 Task: Send an email with the signature Gianna Martinez with the subject Update on a day off and the message Please send me the finalized version of the project proposal for approval. from softage.8@softage.net to softage.7@softage.net and move the email from Sent Items to the folder Wellness
Action: Mouse moved to (123, 180)
Screenshot: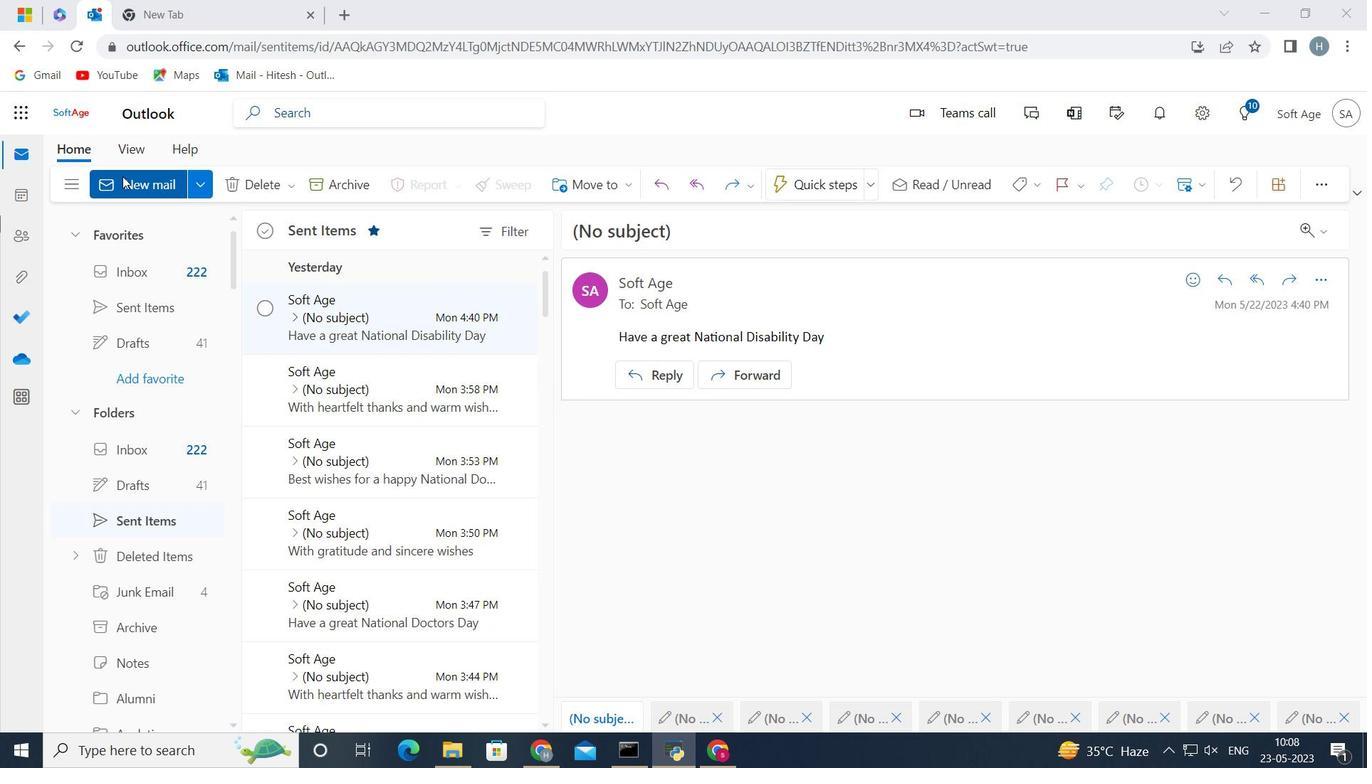 
Action: Mouse pressed left at (123, 180)
Screenshot: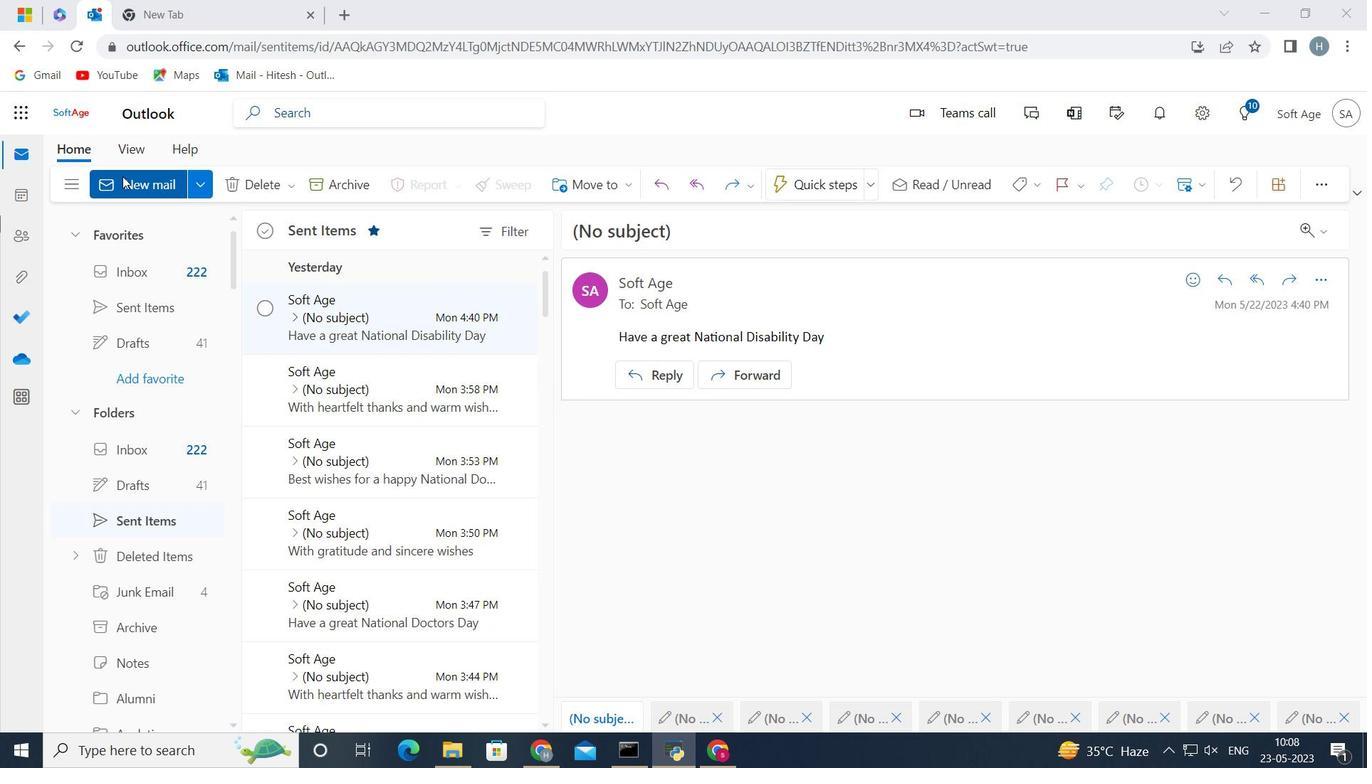 
Action: Mouse moved to (1132, 185)
Screenshot: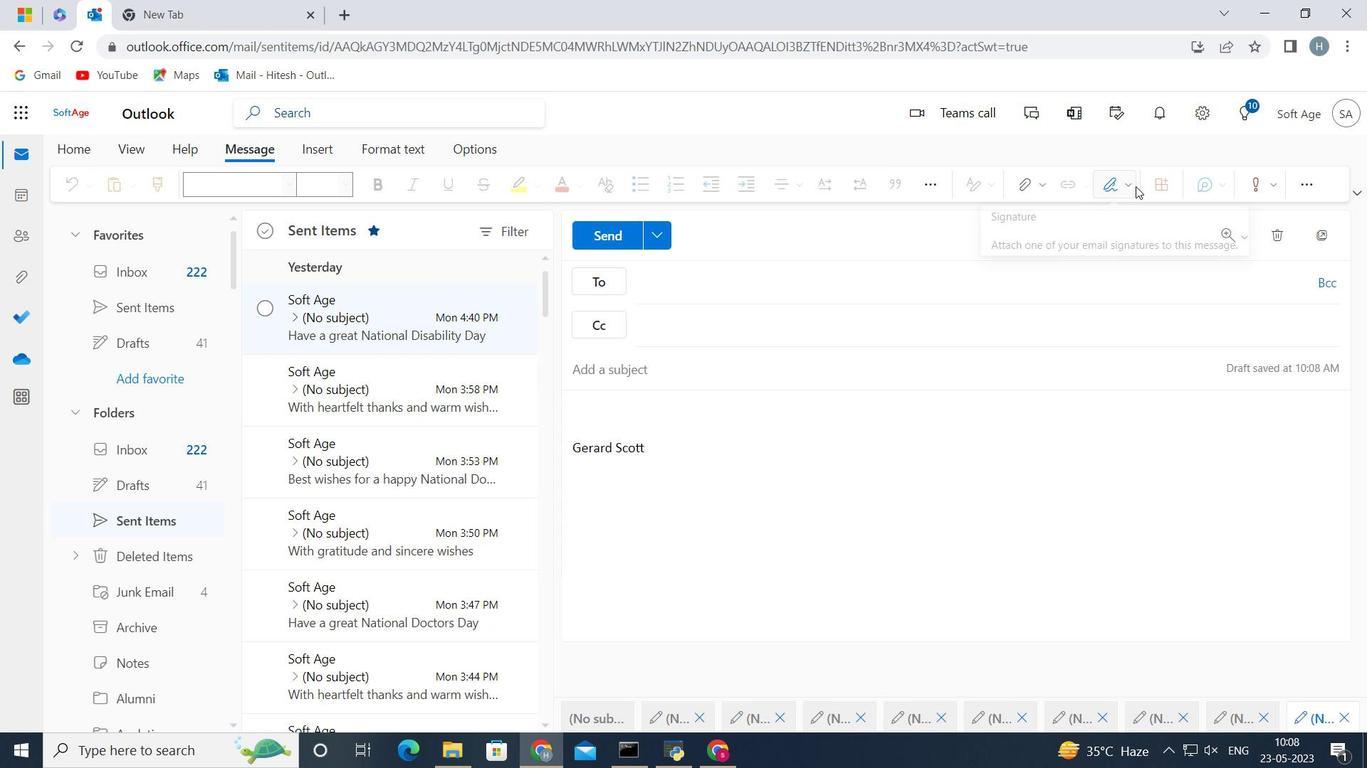 
Action: Mouse pressed left at (1132, 185)
Screenshot: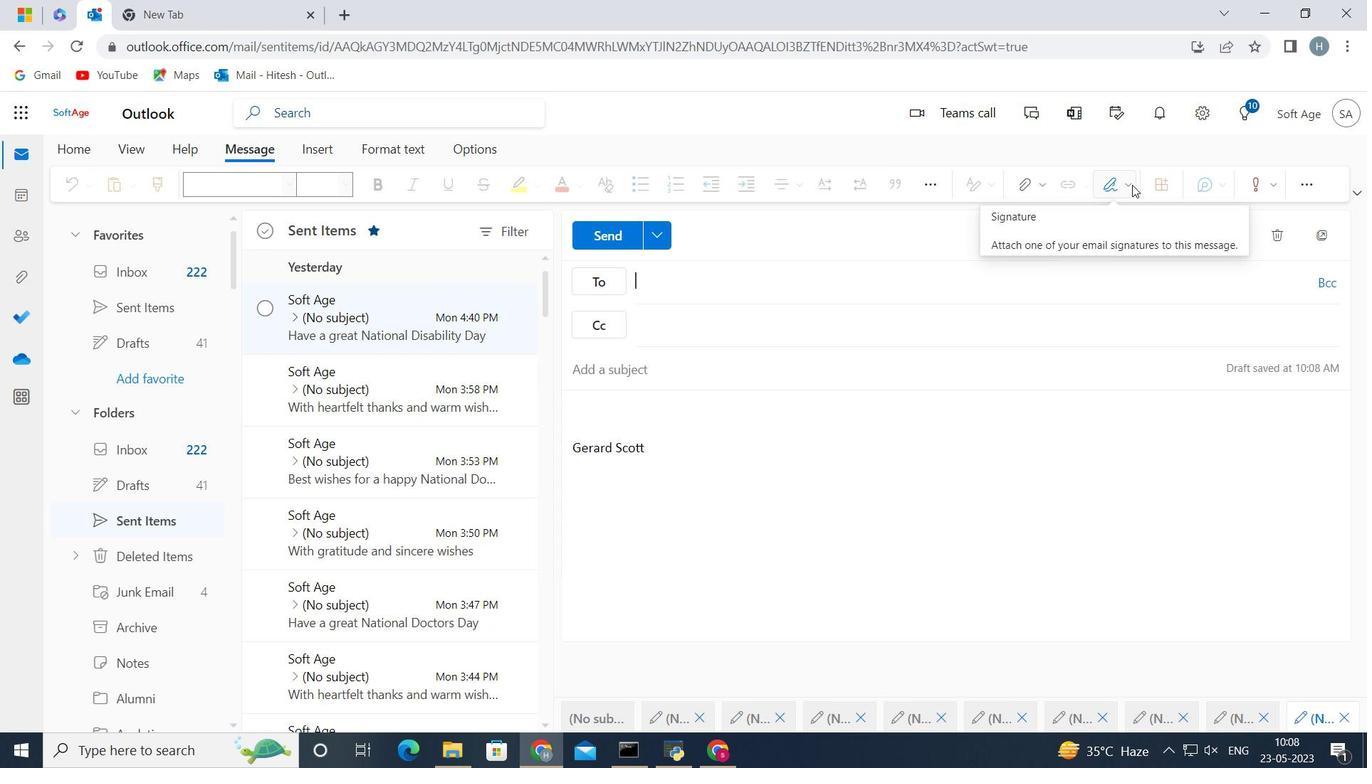
Action: Mouse moved to (1085, 256)
Screenshot: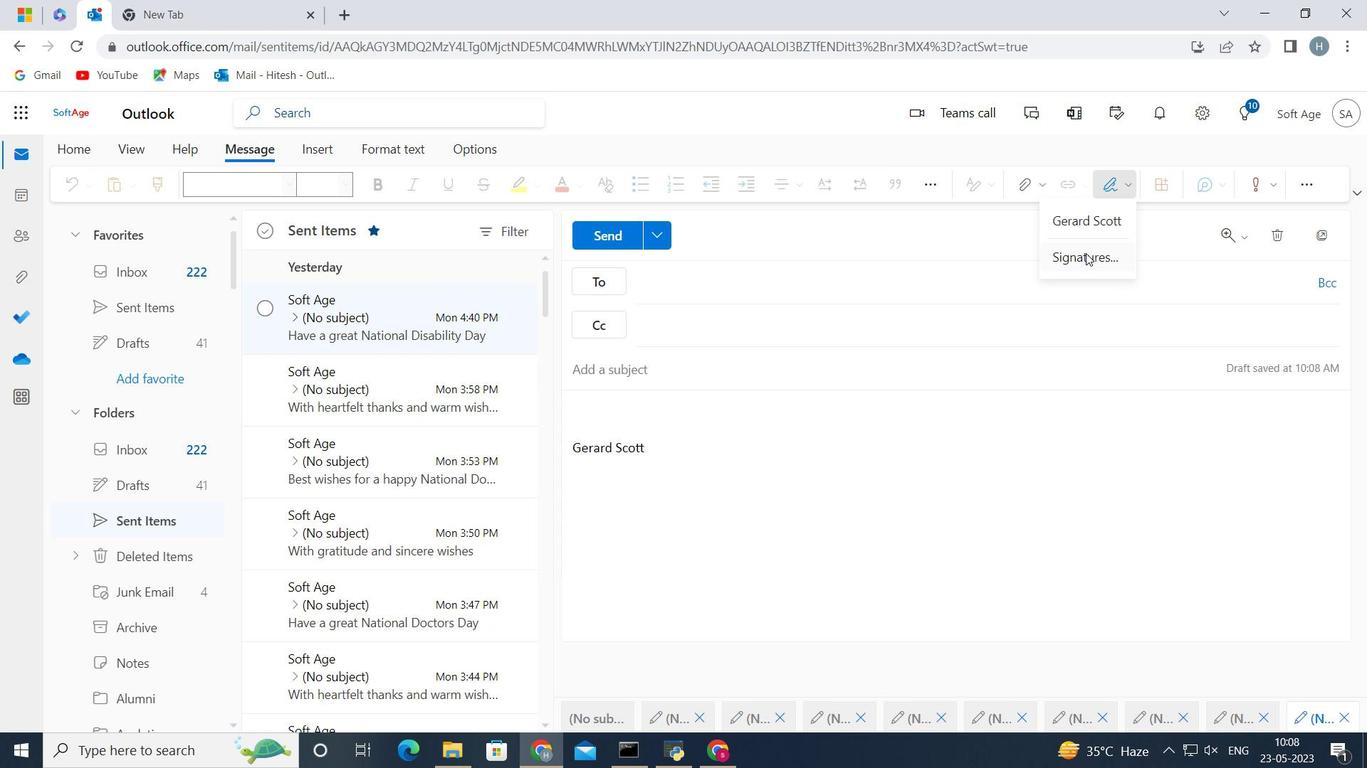 
Action: Mouse pressed left at (1085, 256)
Screenshot: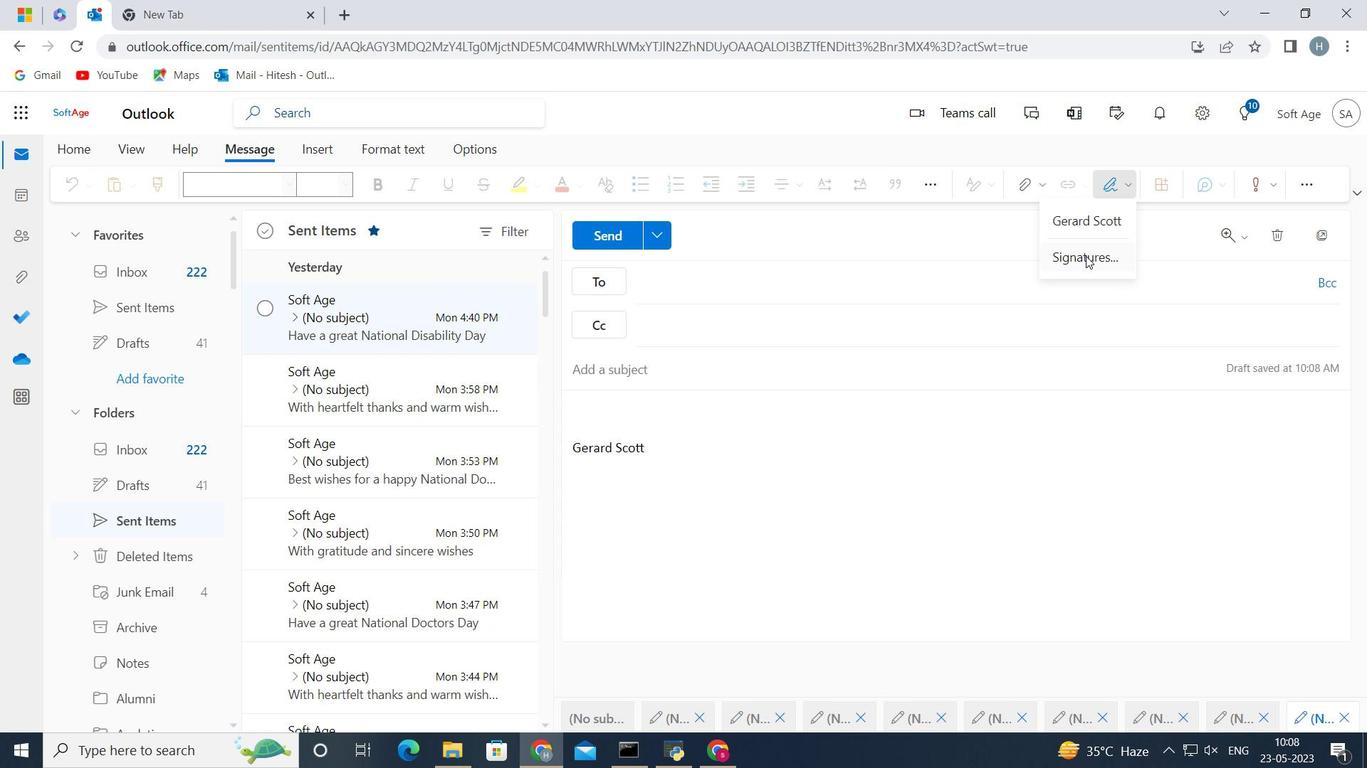 
Action: Mouse moved to (1034, 324)
Screenshot: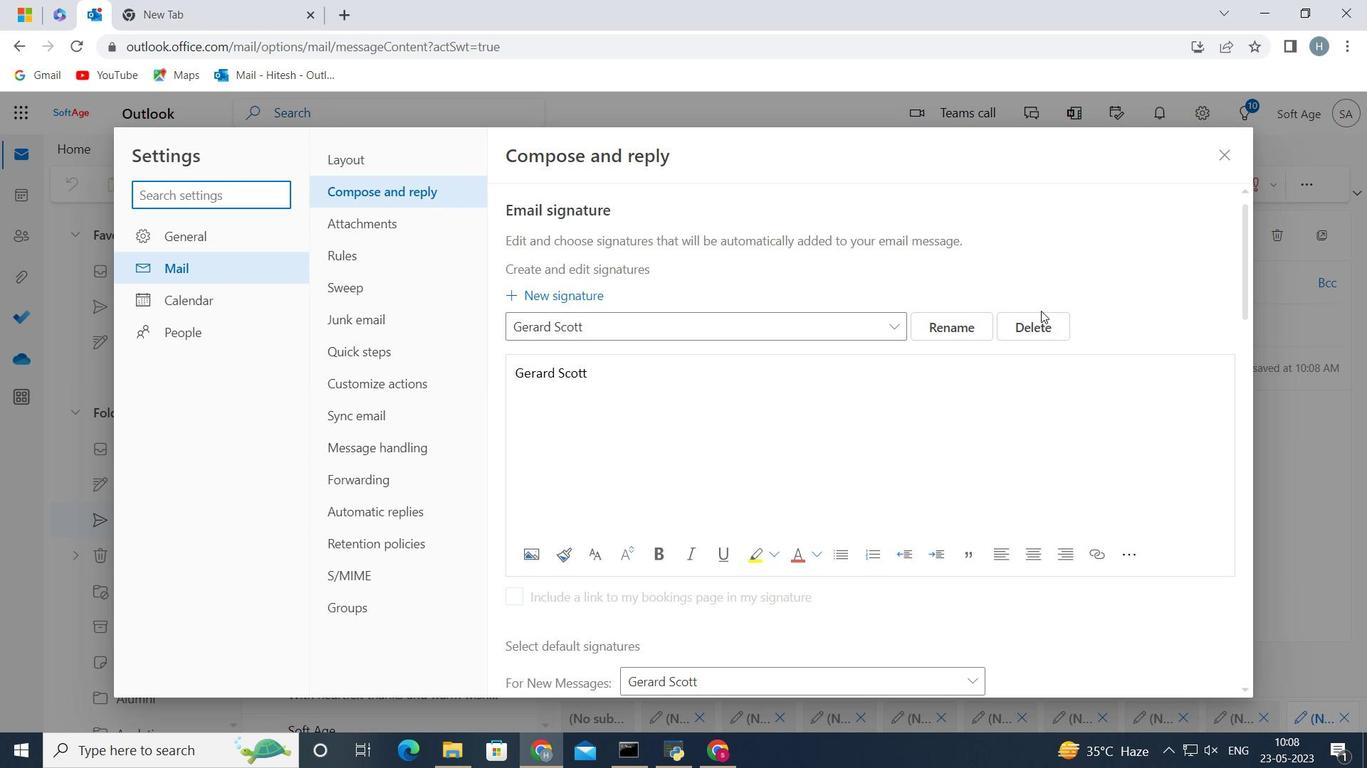 
Action: Mouse pressed left at (1034, 324)
Screenshot: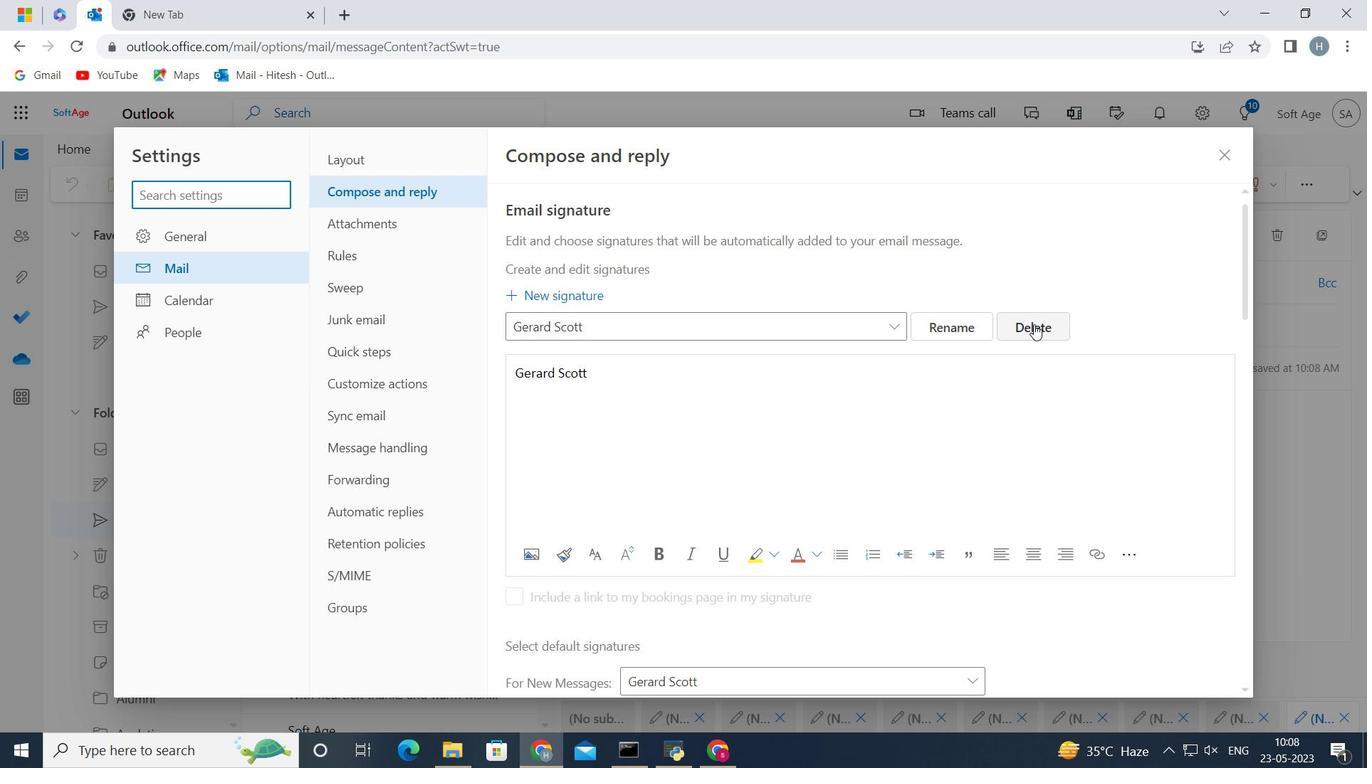 
Action: Mouse moved to (790, 326)
Screenshot: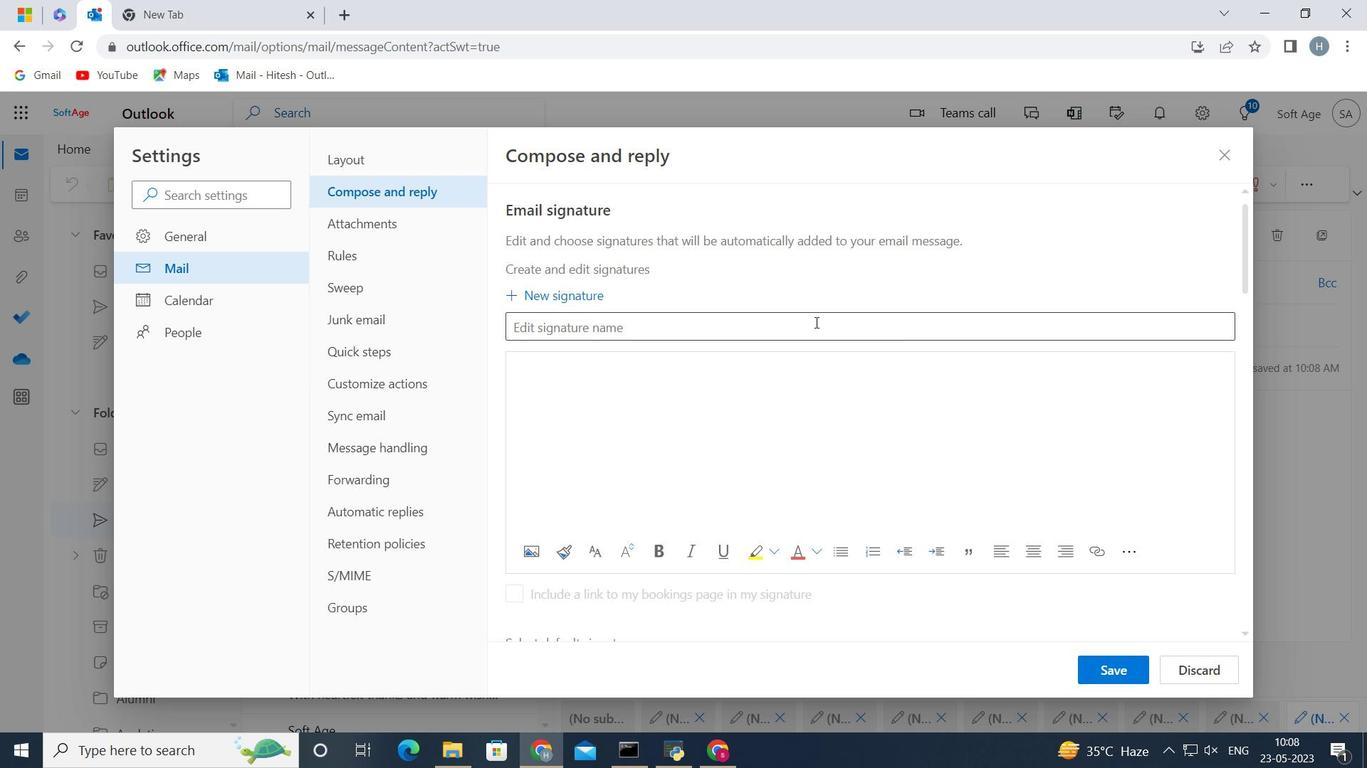 
Action: Mouse pressed left at (790, 326)
Screenshot: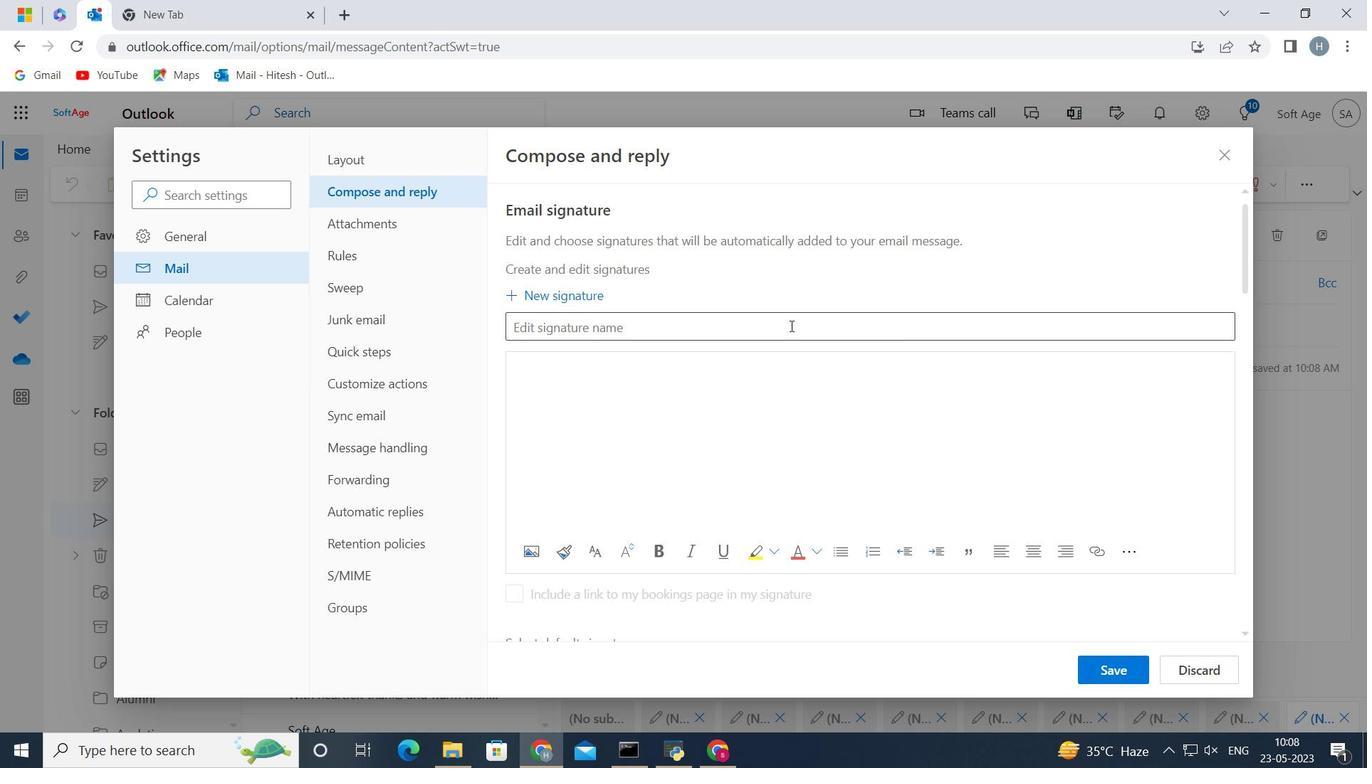
Action: Key pressed <Key.shift><Key.shift><Key.shift>Gianna<Key.space><Key.shift>Martinez<Key.space>
Screenshot: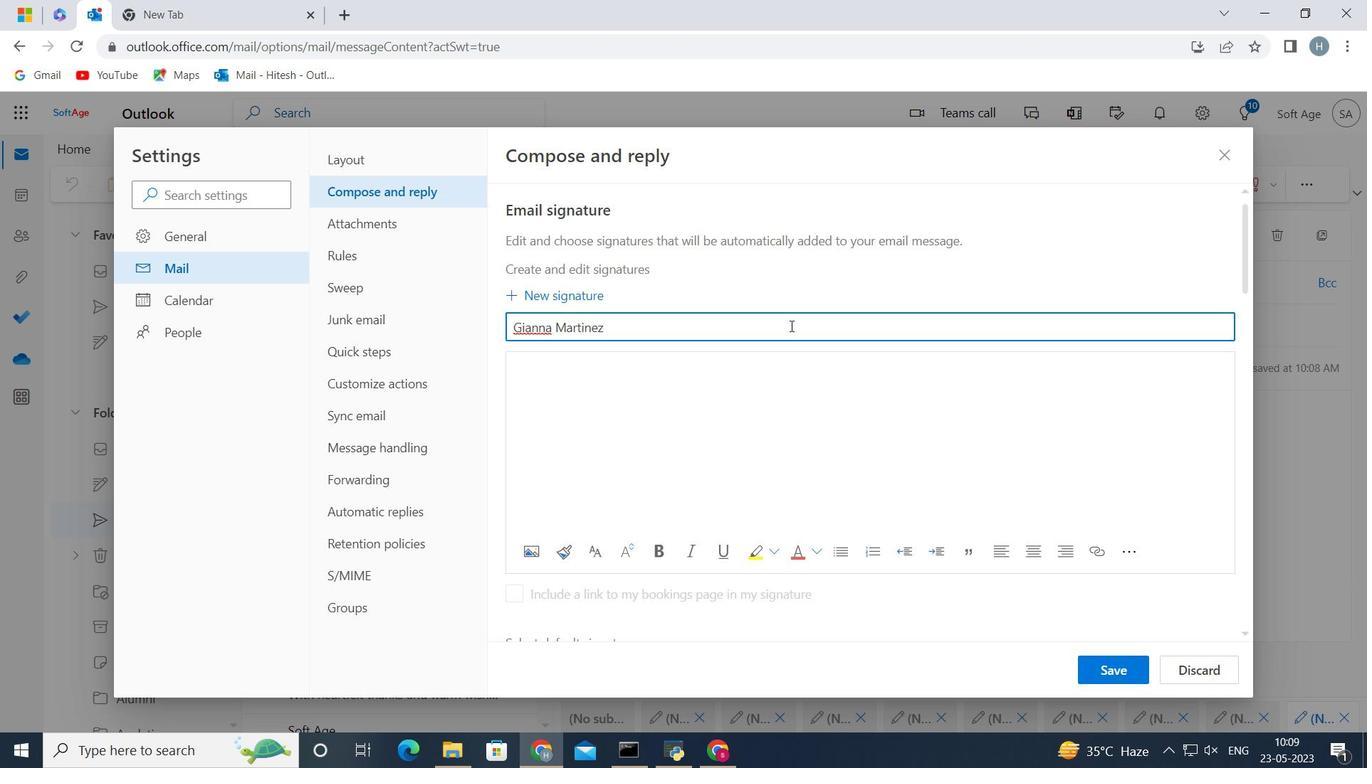 
Action: Mouse moved to (571, 378)
Screenshot: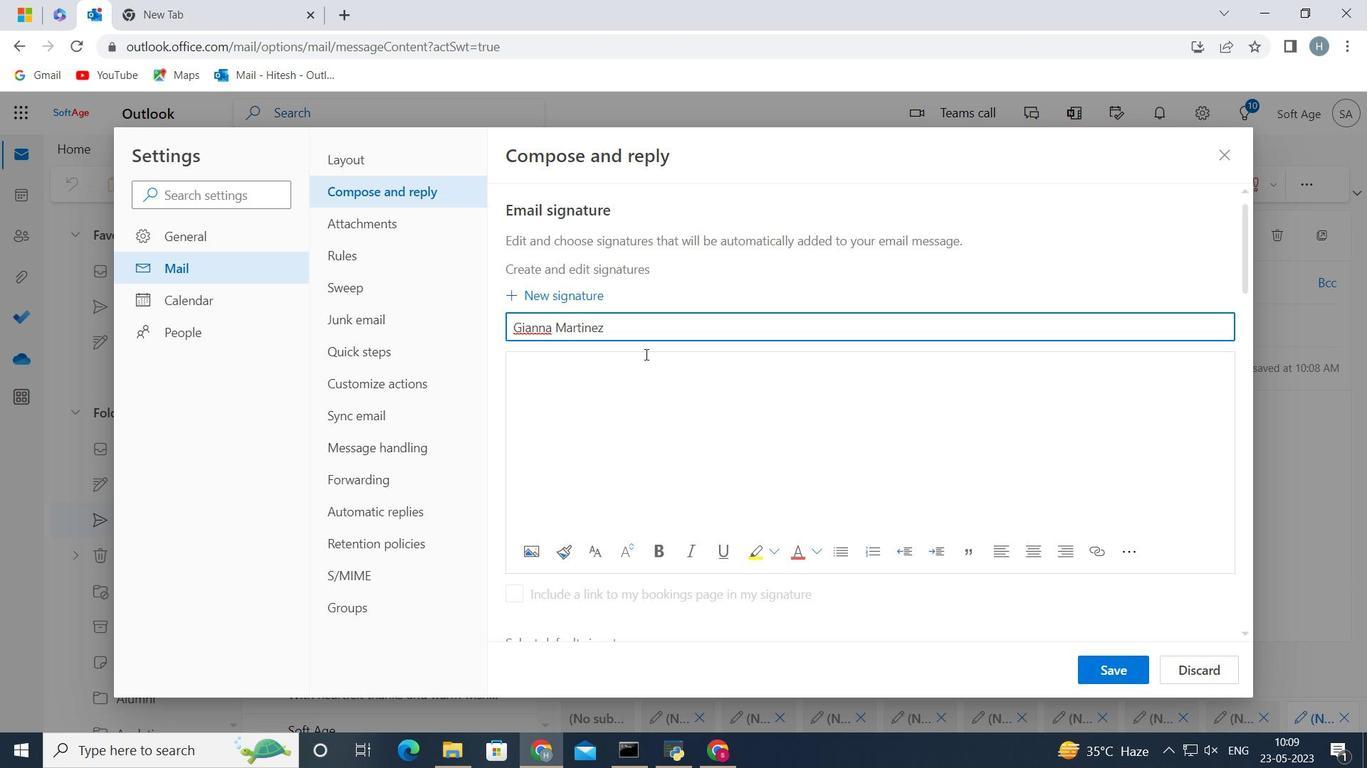 
Action: Mouse pressed left at (571, 378)
Screenshot: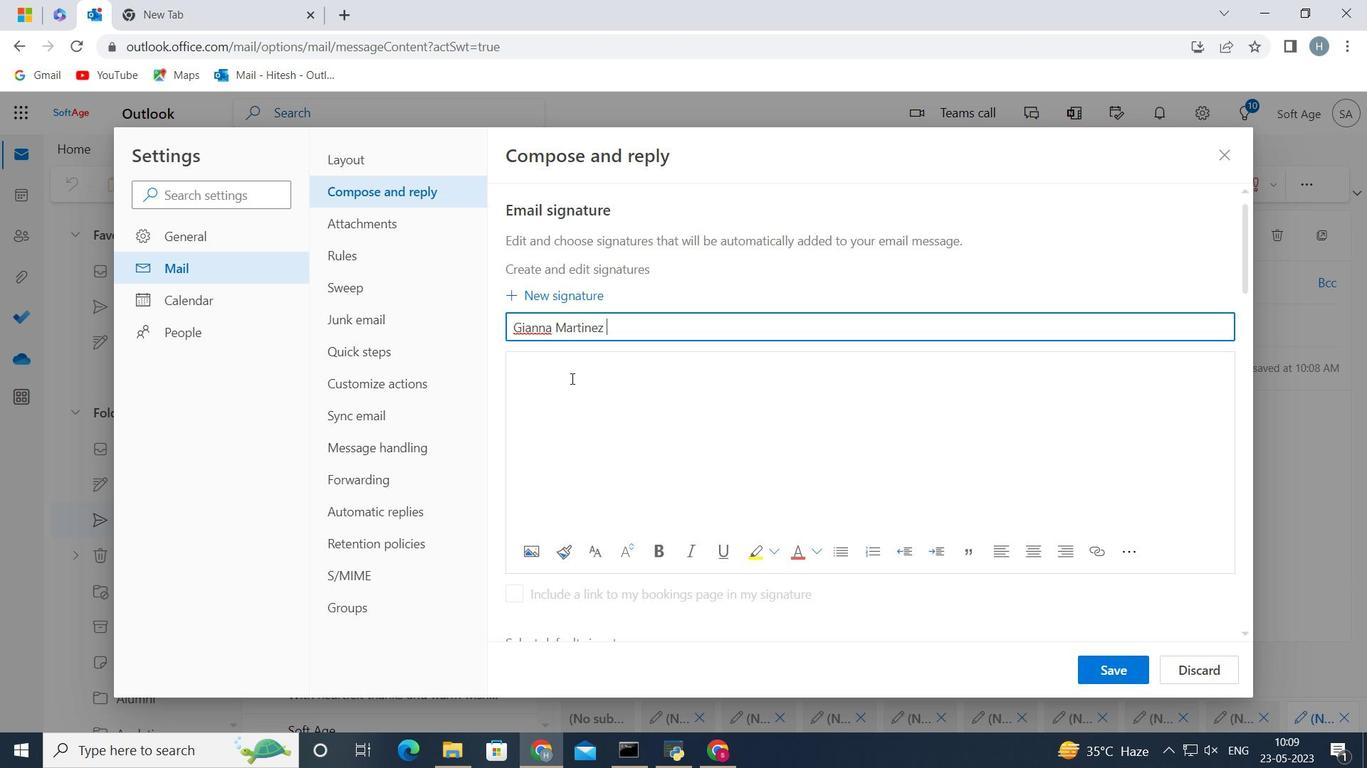 
Action: Key pressed <Key.shift>Gianna<Key.space><Key.shift>Martinez<Key.space>
Screenshot: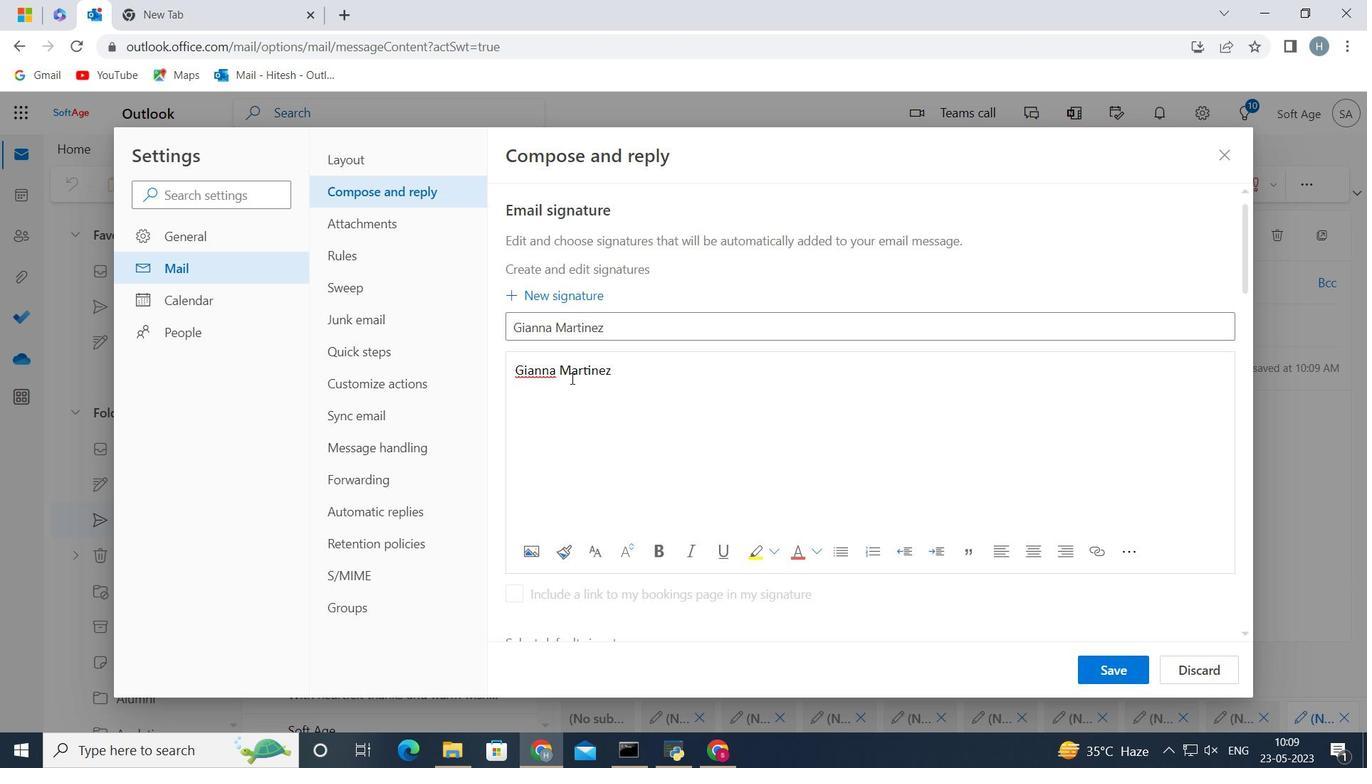 
Action: Mouse moved to (1103, 661)
Screenshot: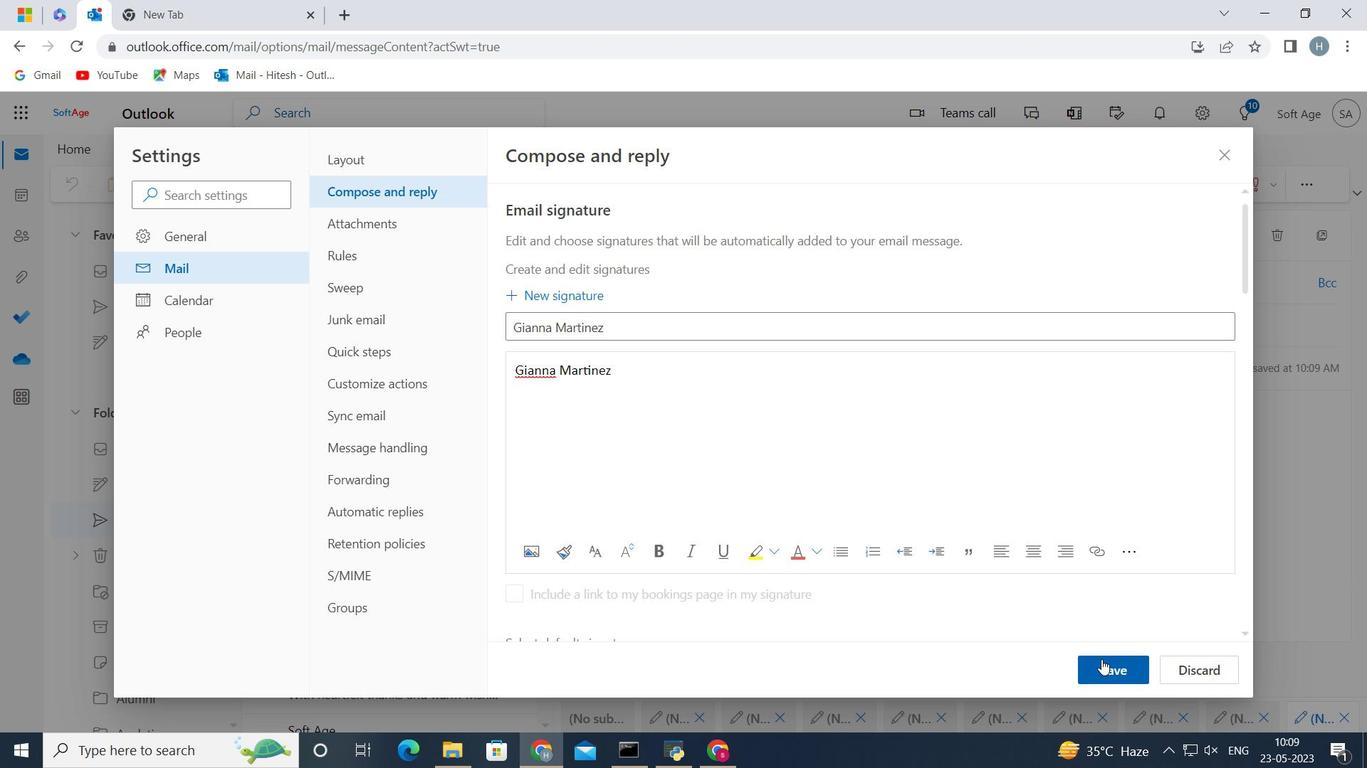 
Action: Mouse pressed left at (1103, 661)
Screenshot: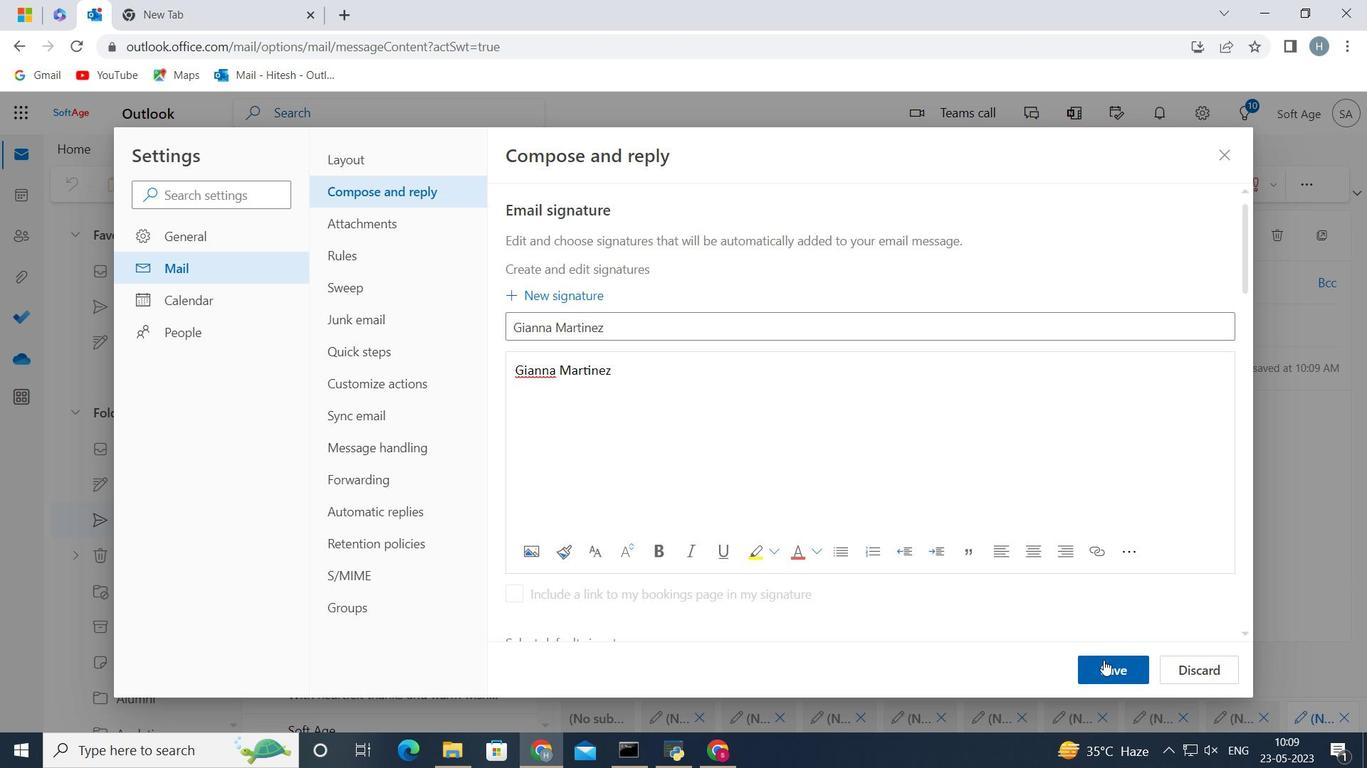 
Action: Mouse moved to (851, 356)
Screenshot: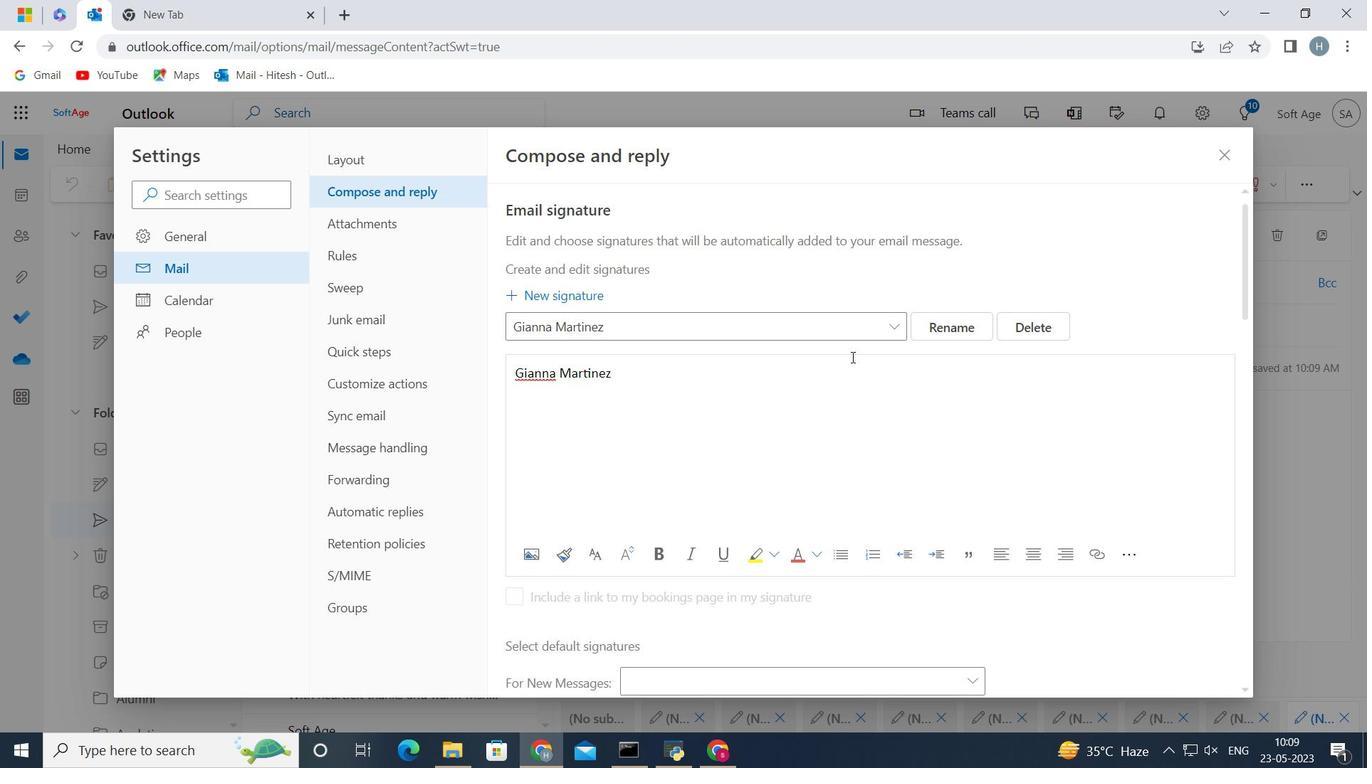 
Action: Mouse scrolled (851, 355) with delta (0, 0)
Screenshot: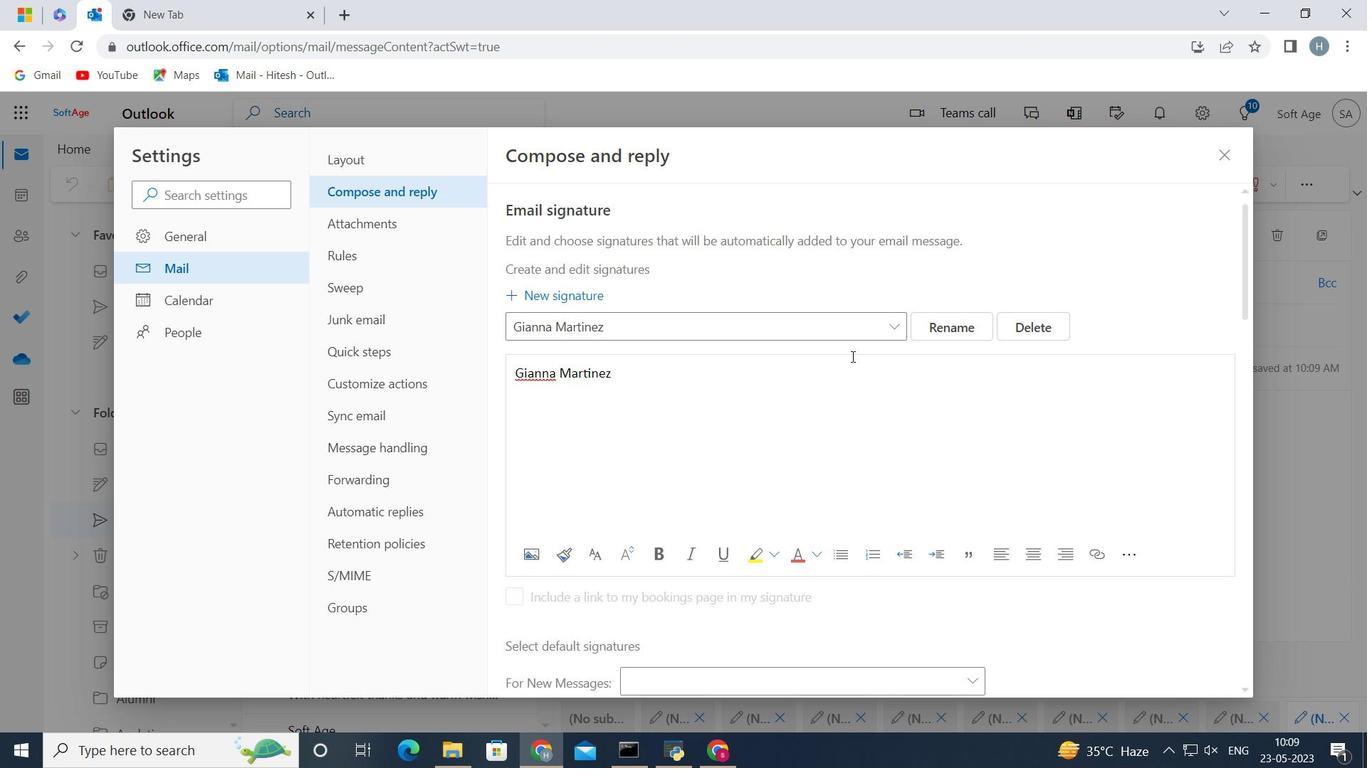 
Action: Mouse scrolled (851, 355) with delta (0, 0)
Screenshot: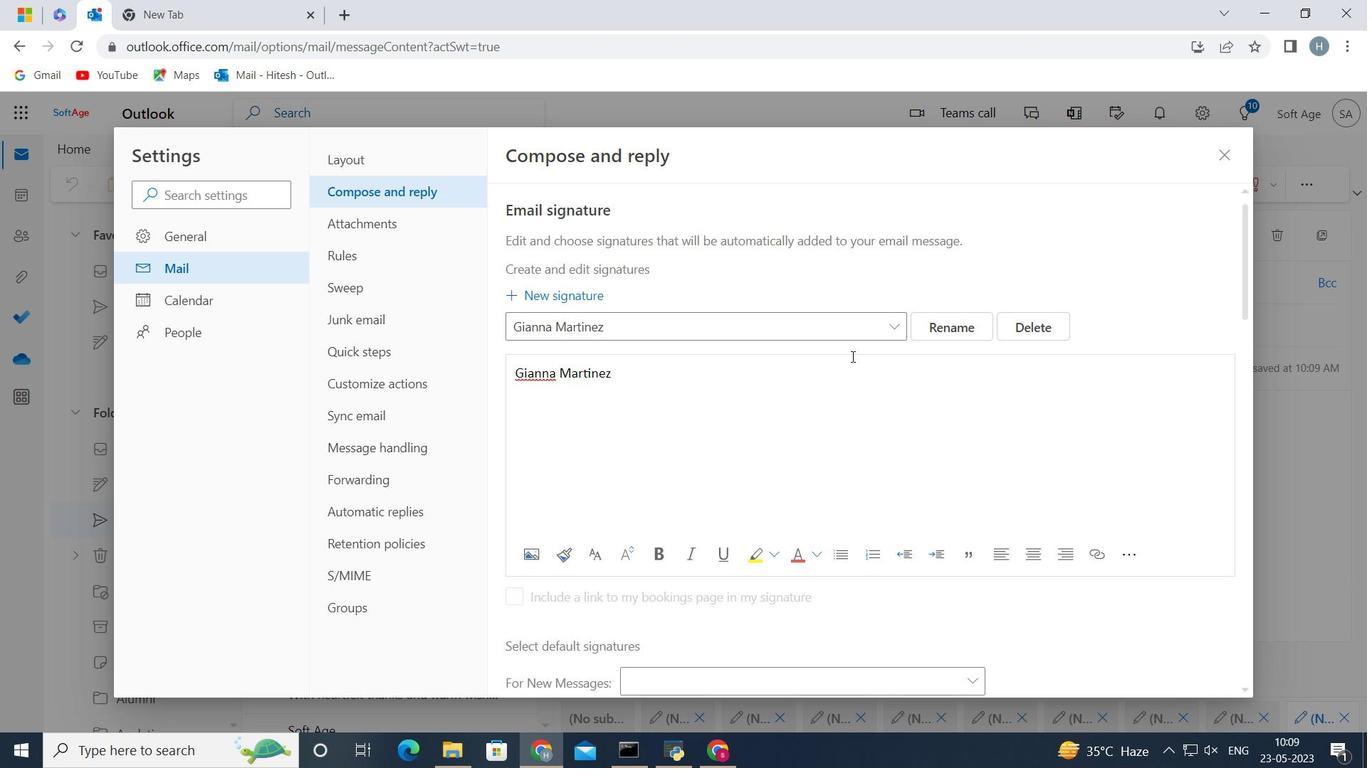 
Action: Mouse scrolled (851, 355) with delta (0, 0)
Screenshot: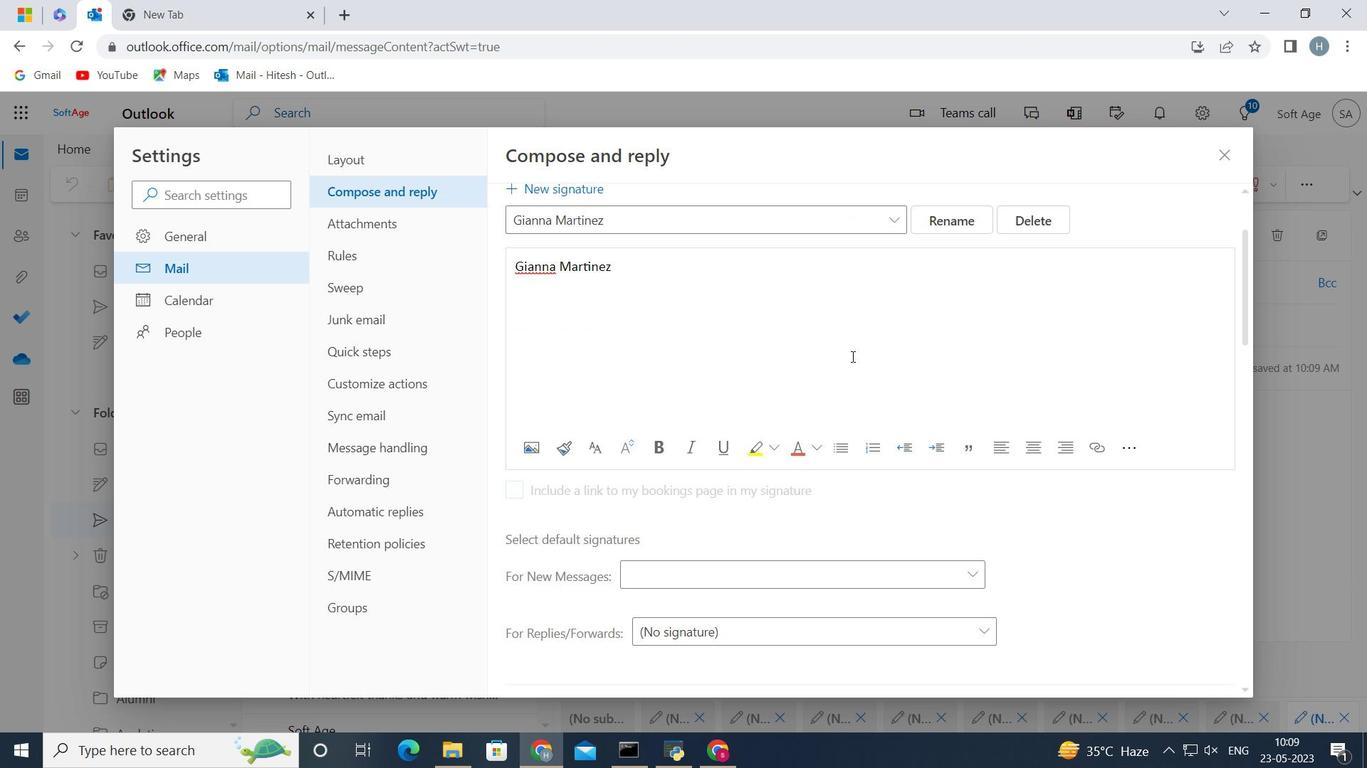
Action: Mouse moved to (870, 403)
Screenshot: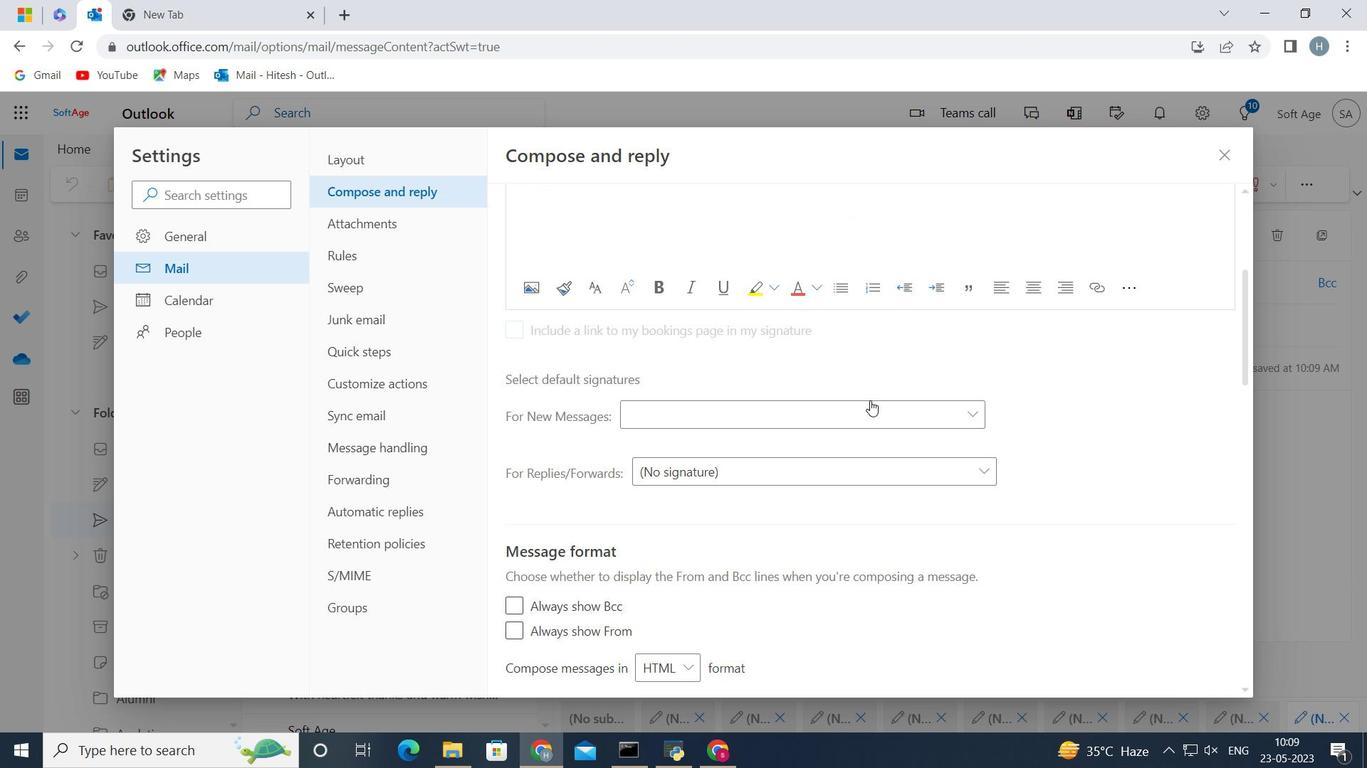 
Action: Mouse pressed left at (870, 403)
Screenshot: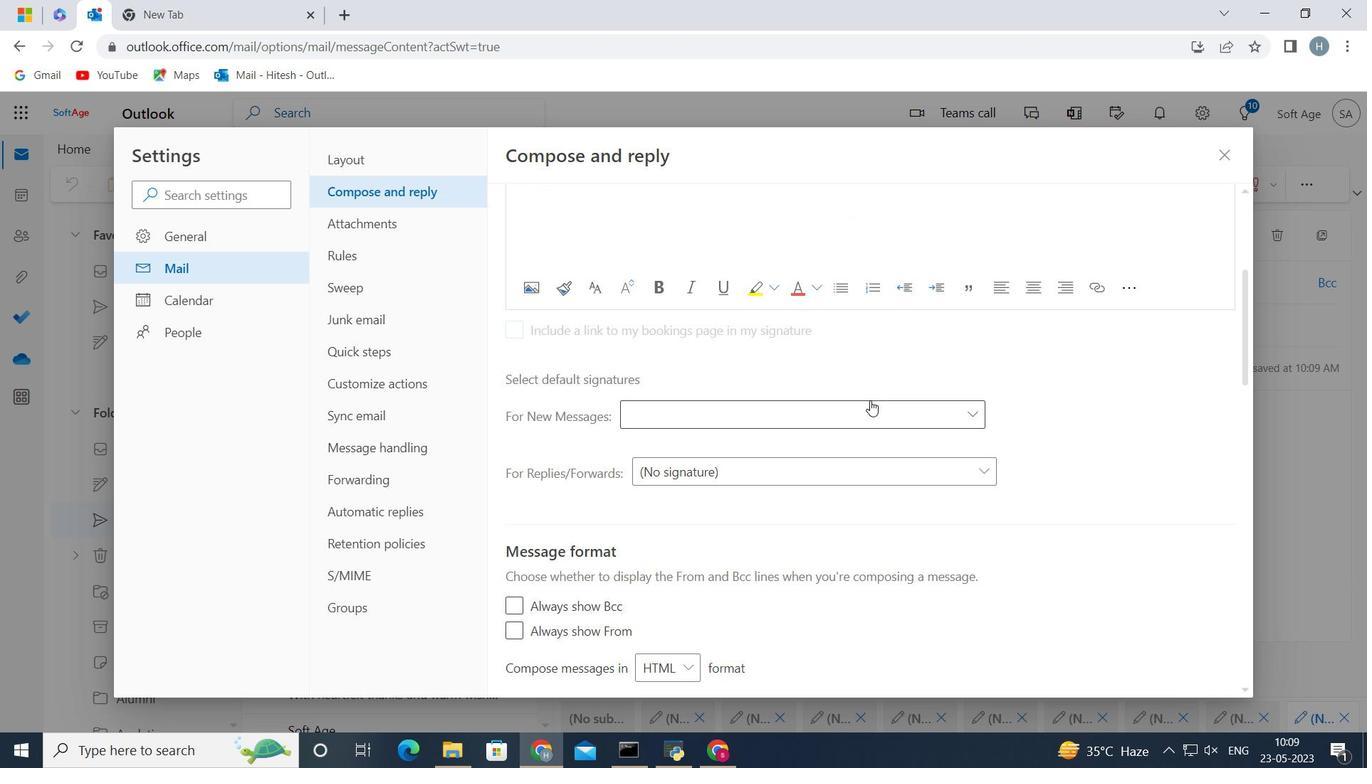 
Action: Mouse moved to (852, 472)
Screenshot: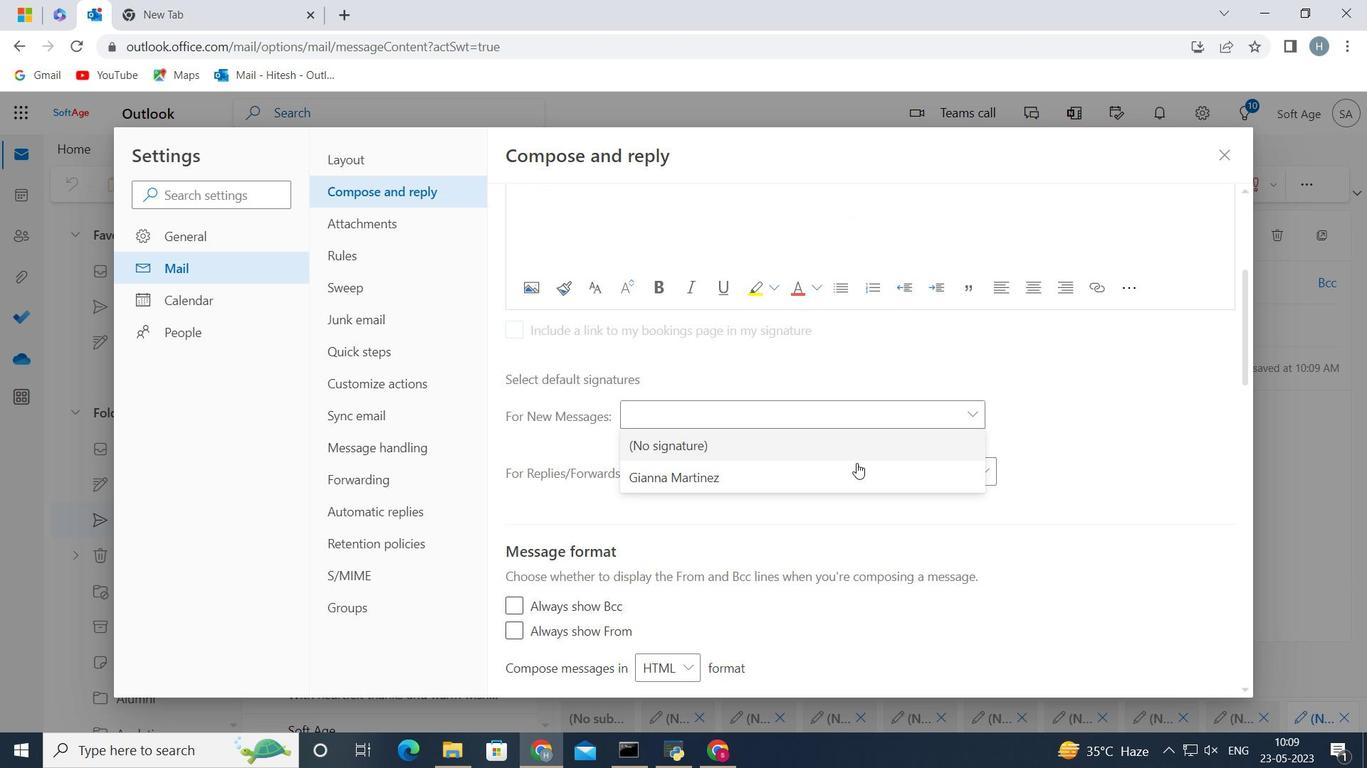 
Action: Mouse pressed left at (852, 472)
Screenshot: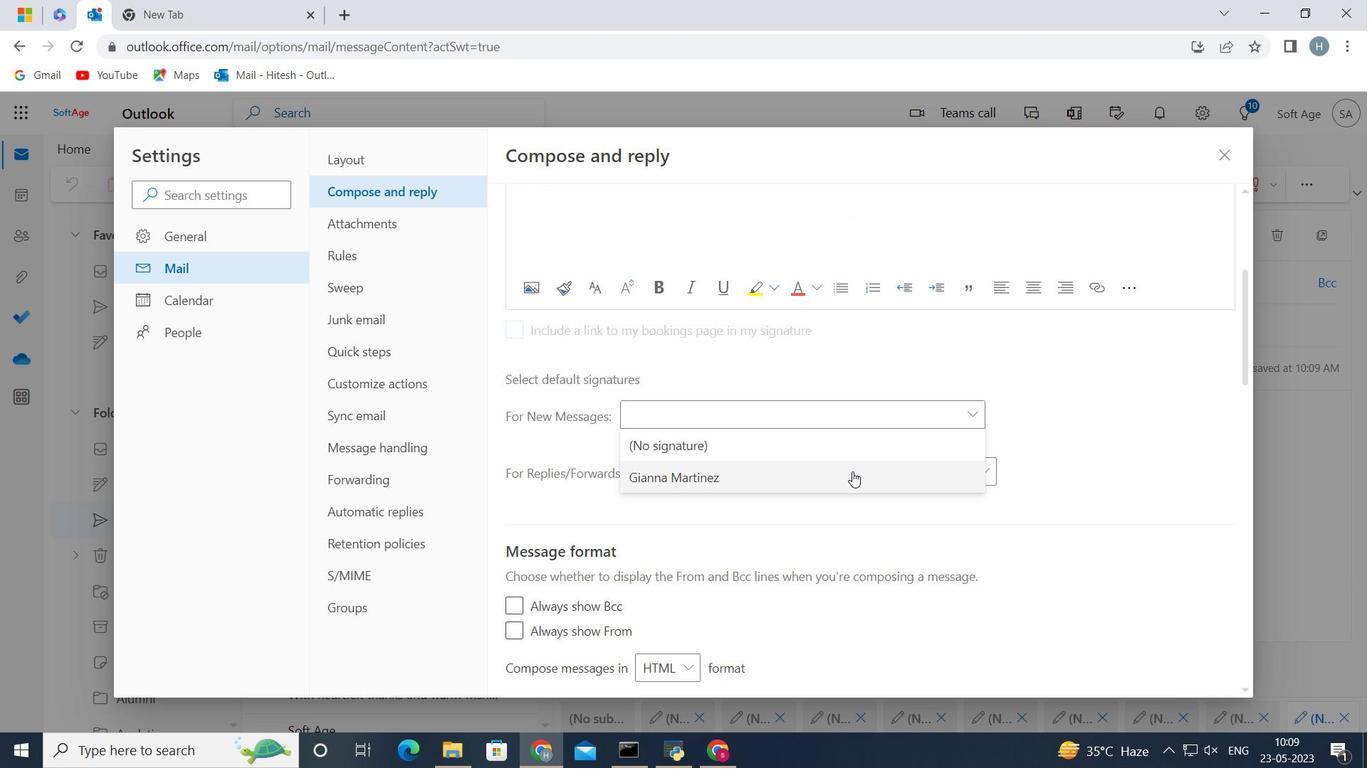 
Action: Mouse moved to (1102, 669)
Screenshot: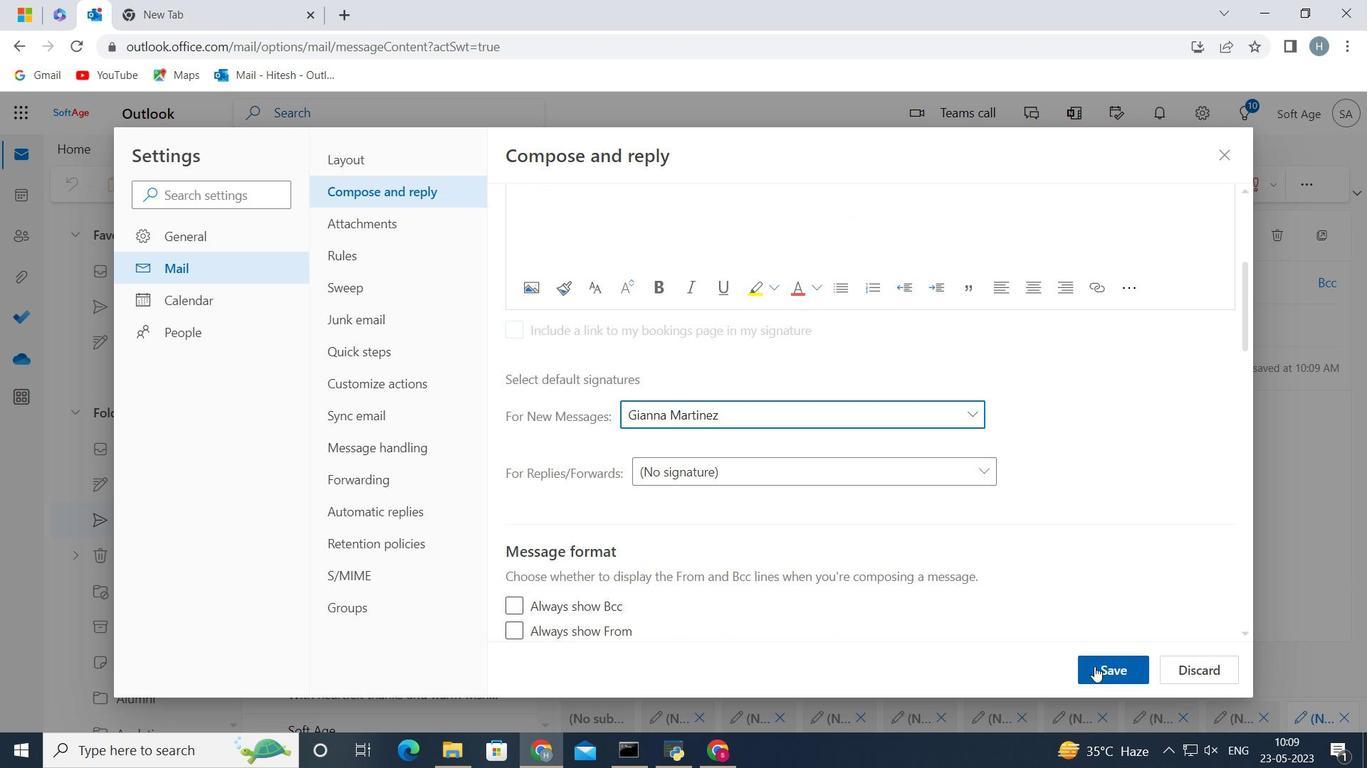 
Action: Mouse pressed left at (1102, 669)
Screenshot: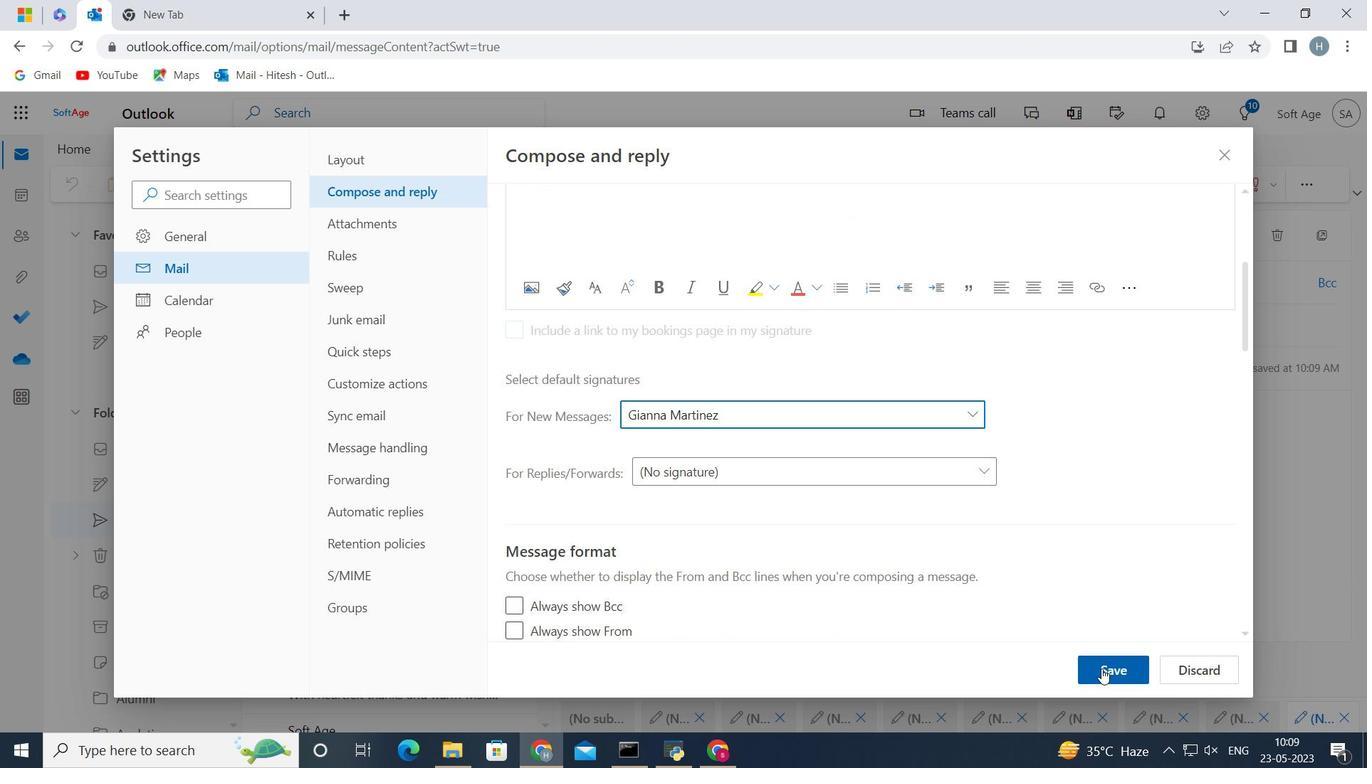 
Action: Mouse moved to (1222, 156)
Screenshot: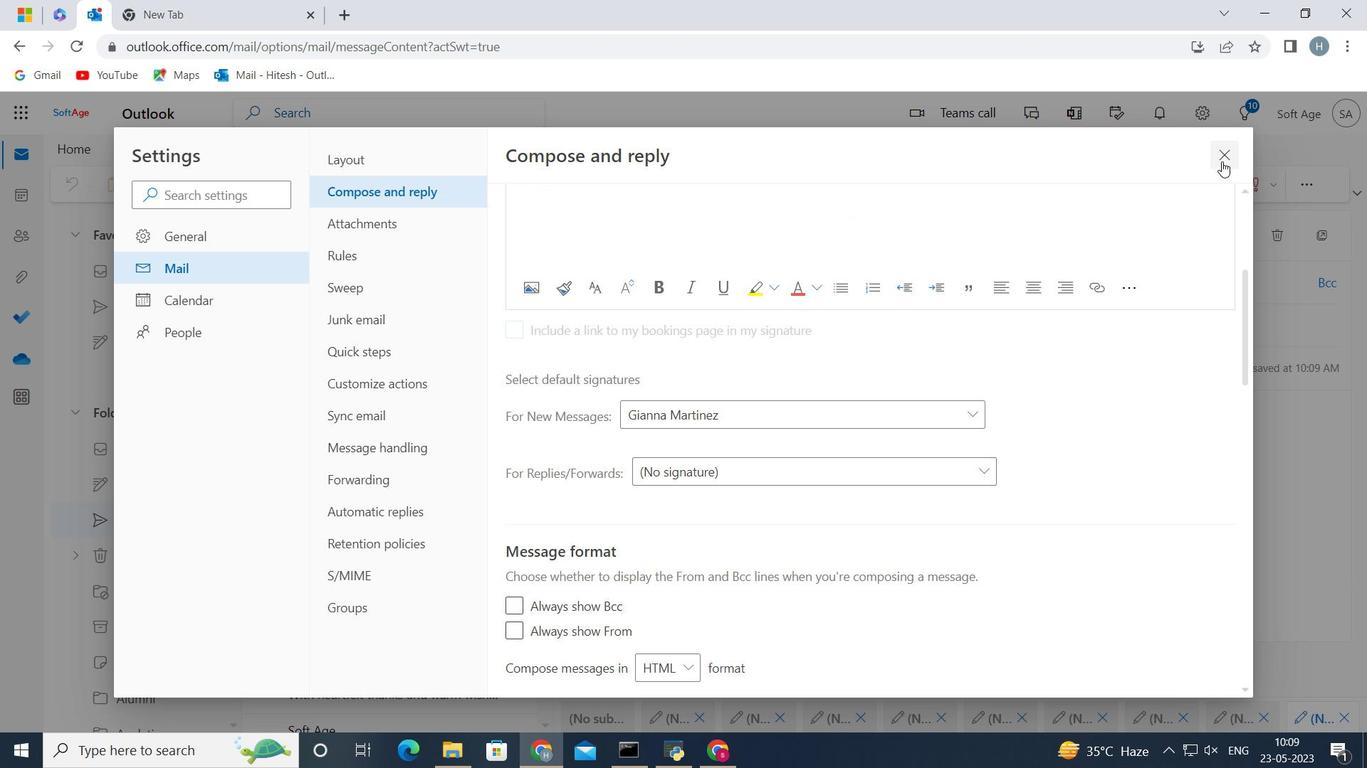 
Action: Mouse pressed left at (1222, 156)
Screenshot: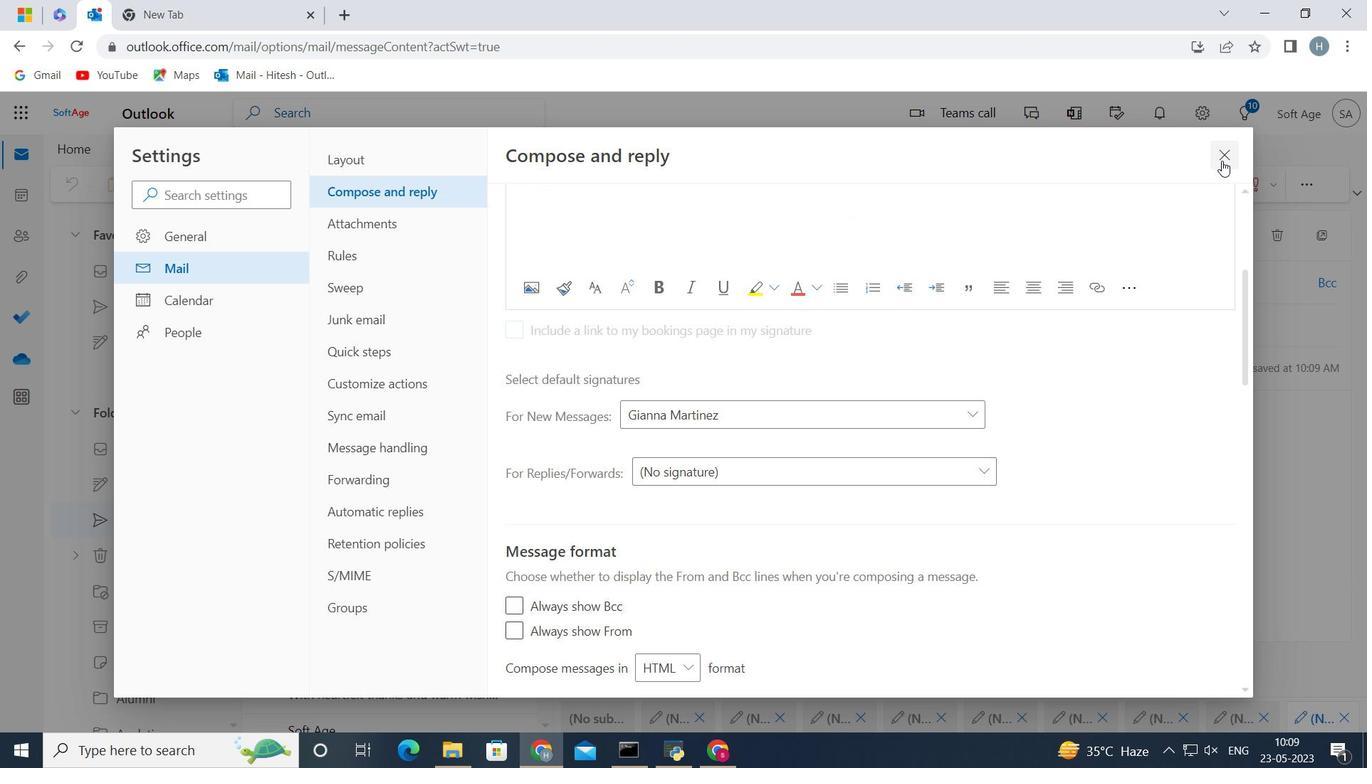 
Action: Mouse moved to (687, 370)
Screenshot: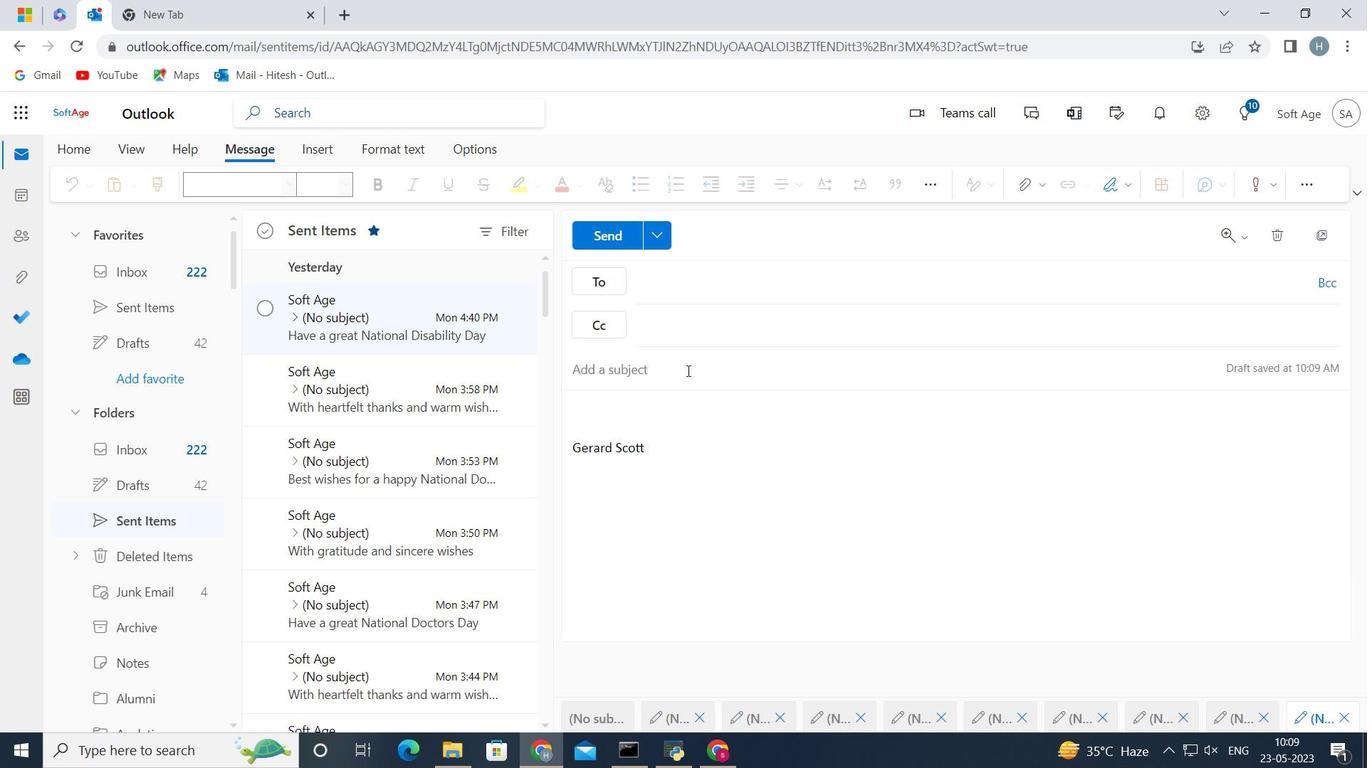 
Action: Mouse pressed left at (687, 370)
Screenshot: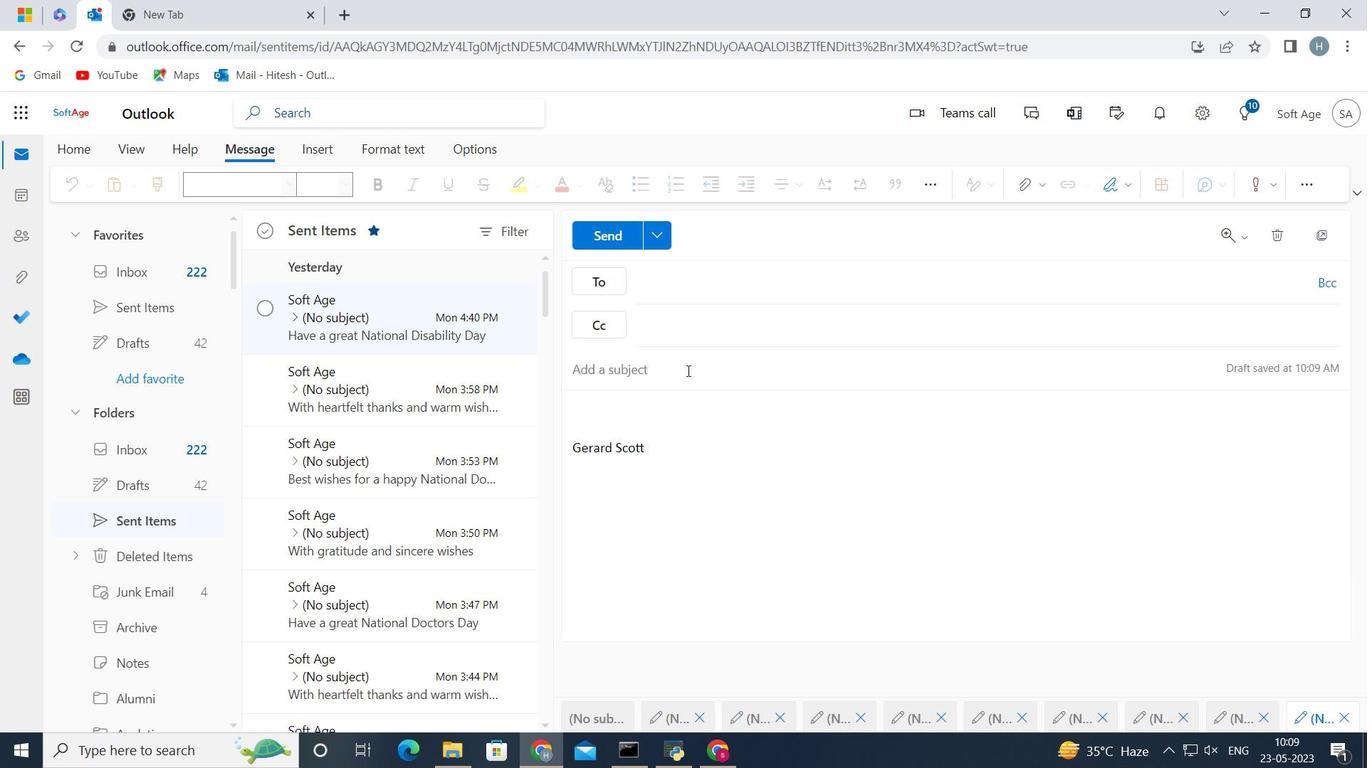 
Action: Key pressed <Key.shift>Update<Key.space>on<Key.space>a<Key.space>day<Key.space>off<Key.space>
Screenshot: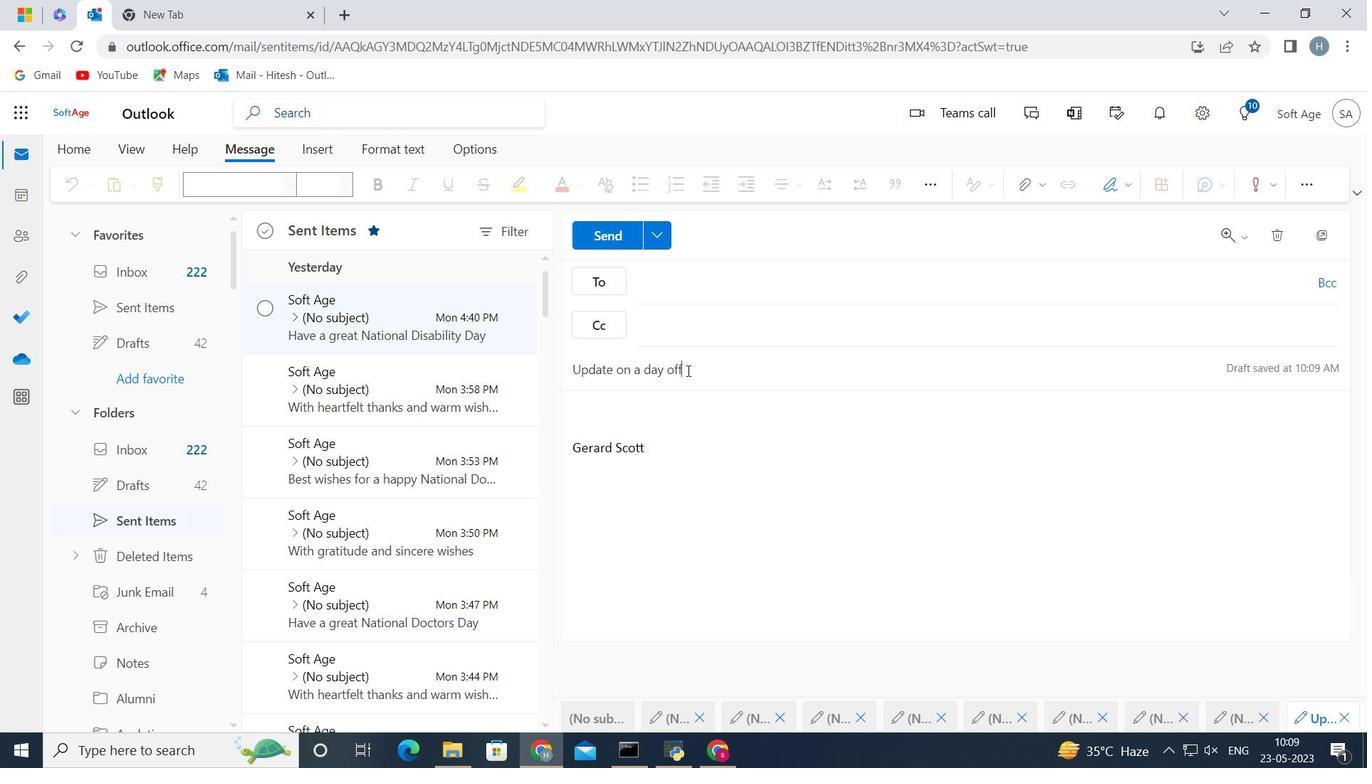 
Action: Mouse moved to (662, 485)
Screenshot: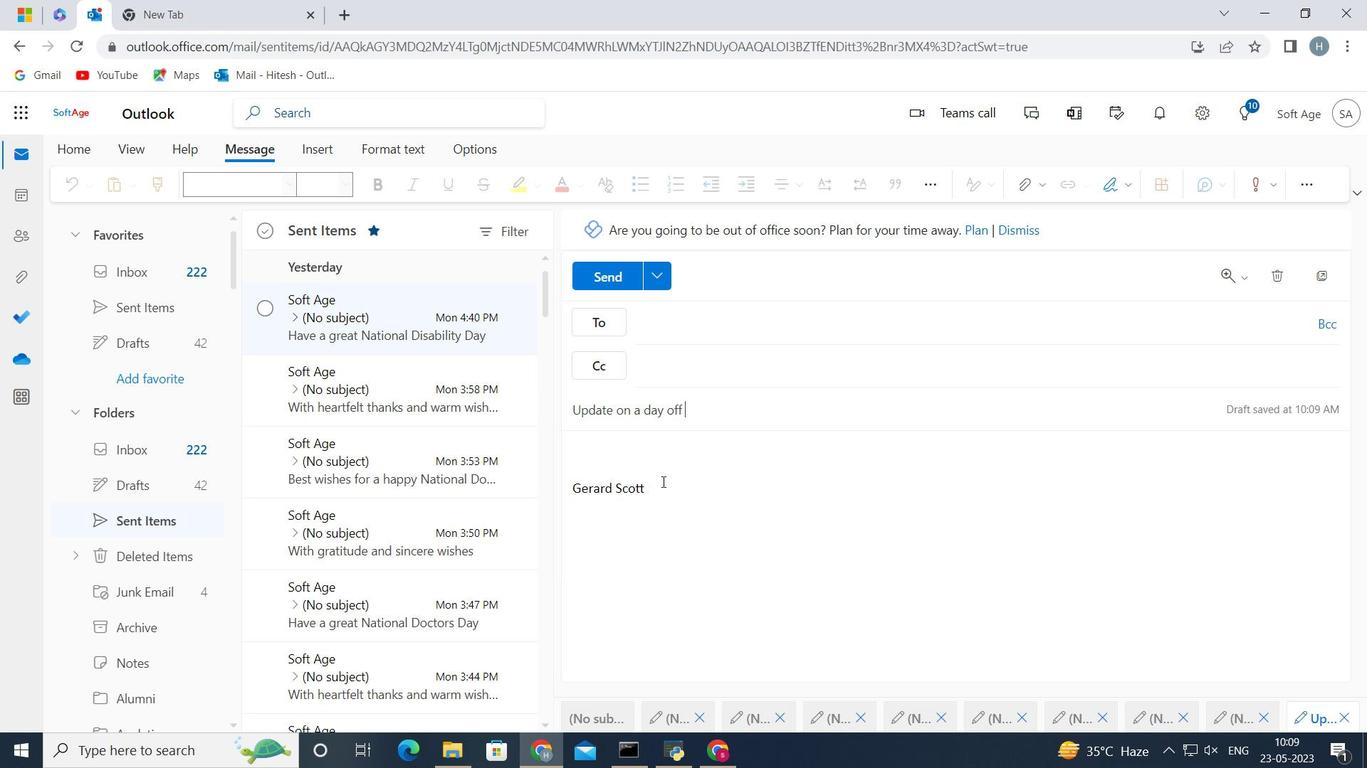 
Action: Mouse pressed left at (662, 485)
Screenshot: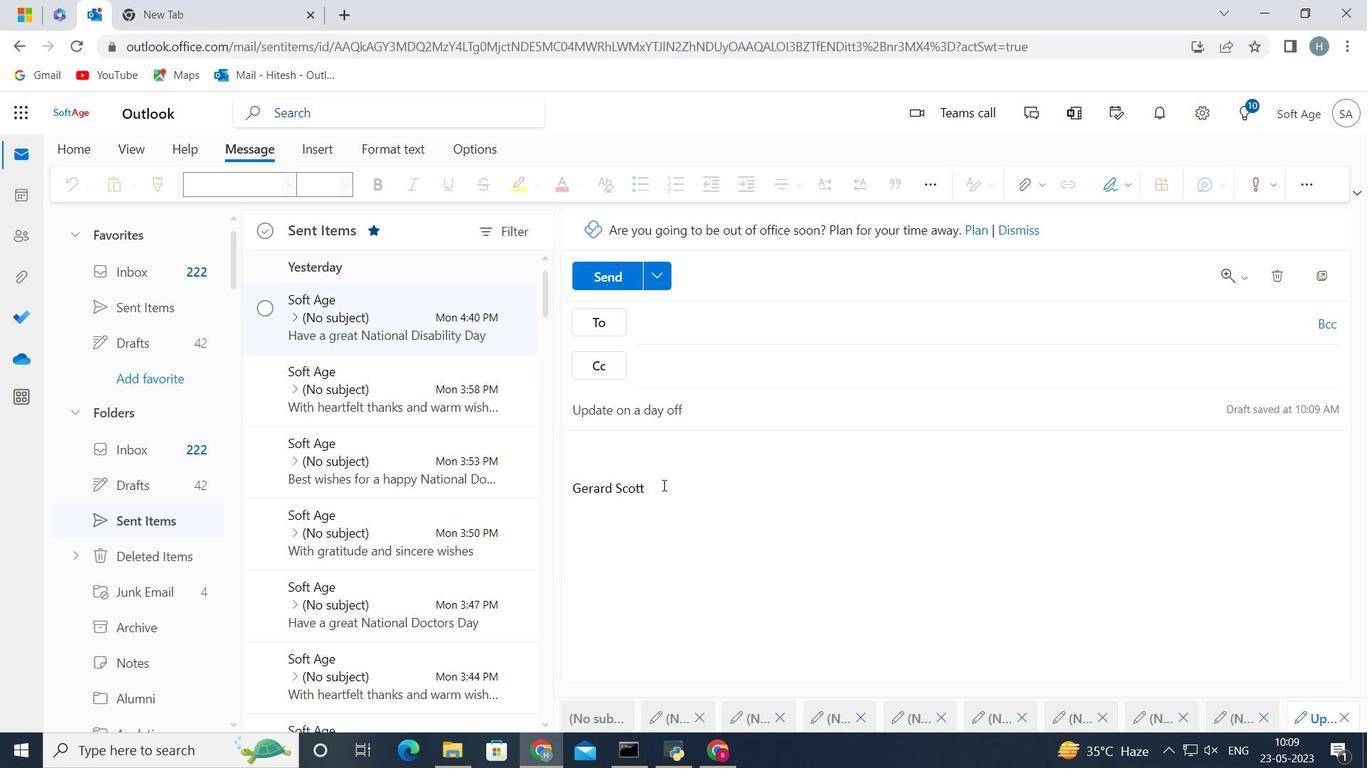 
Action: Mouse moved to (663, 486)
Screenshot: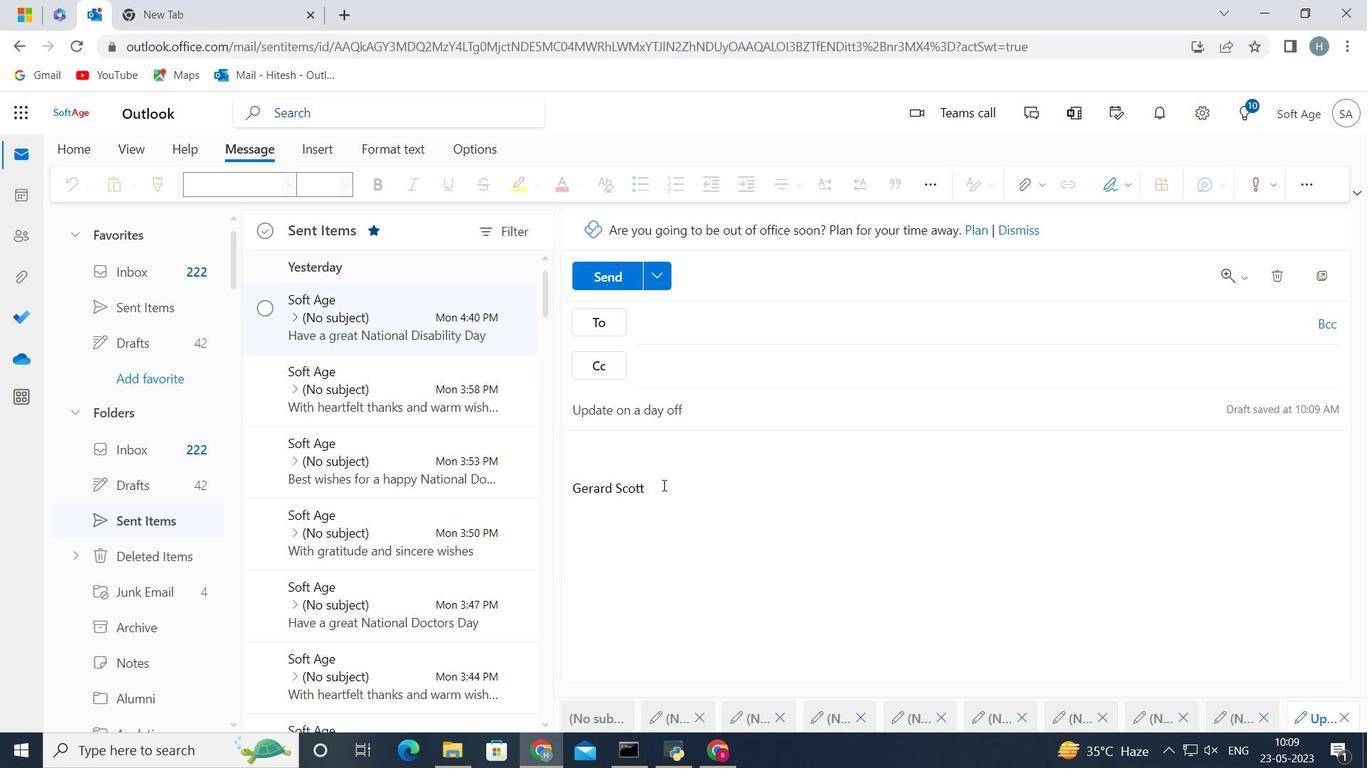 
Action: Key pressed <Key.backspace><Key.backspace><Key.backspace><Key.backspace><Key.backspace><Key.backspace><Key.backspace><Key.backspace><Key.backspace><Key.backspace><Key.backspace><Key.backspace><Key.backspace><Key.backspace><Key.backspace><Key.shift>Please<Key.space>send<Key.space>me<Key.space>the<Key.space>finalized<Key.space>version<Key.space>of<Key.space>the<Key.space>project<Key.space>proposal<Key.space>for<Key.space>appp<Key.backspace>roval<Key.space>
Screenshot: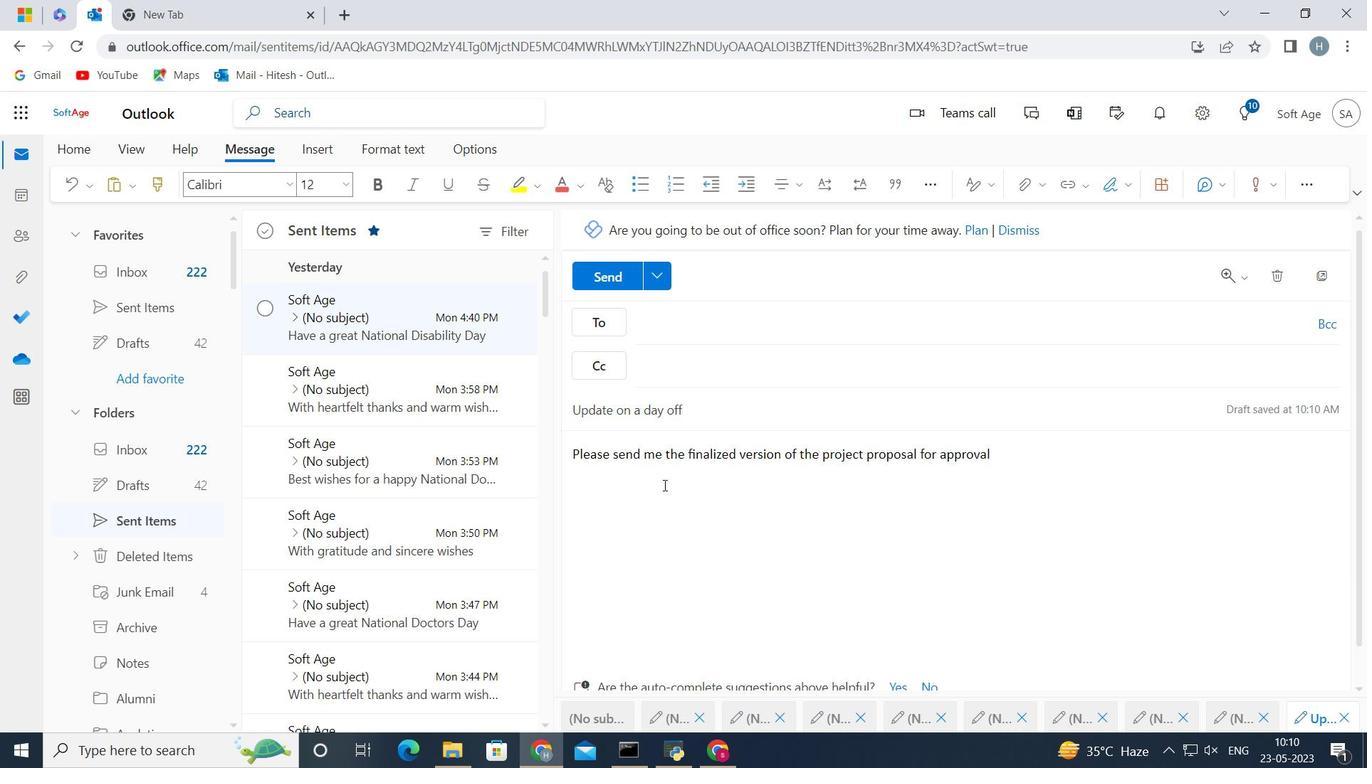 
Action: Mouse moved to (699, 327)
Screenshot: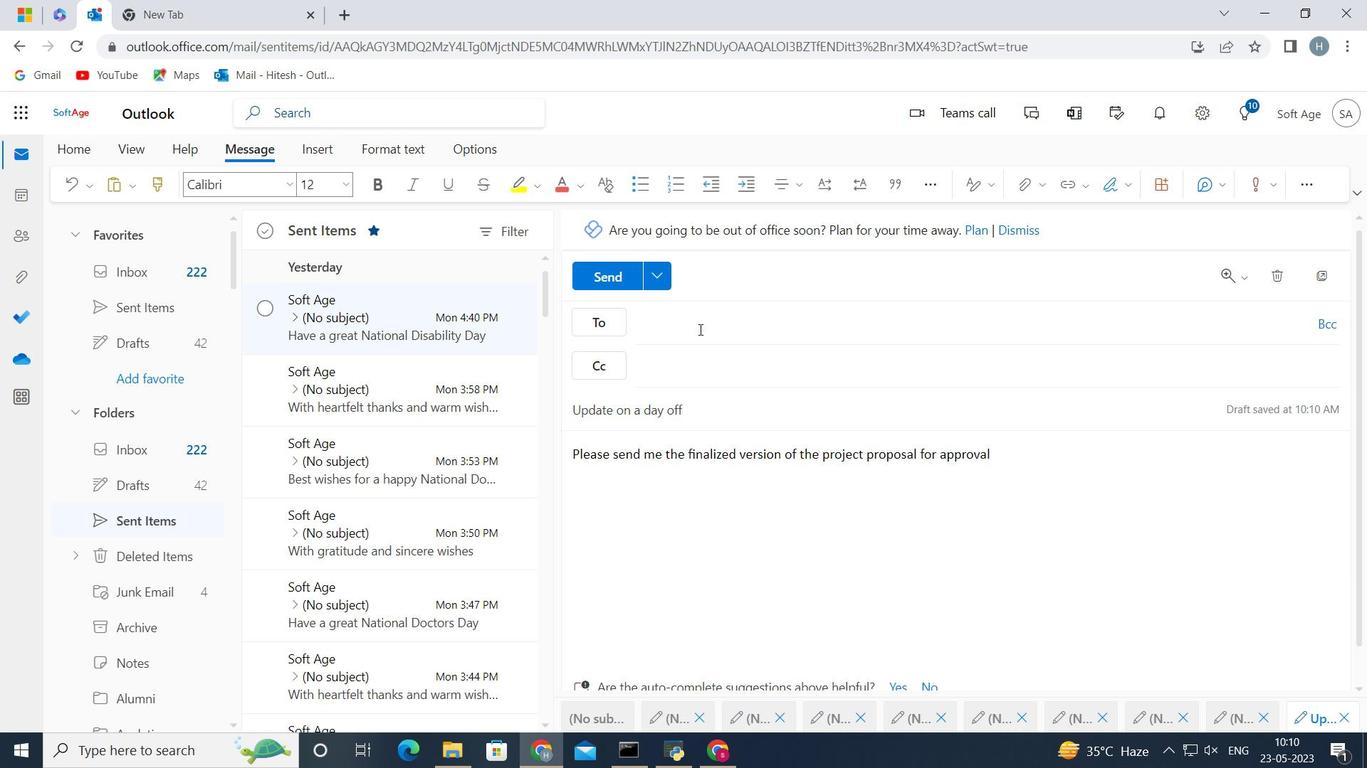 
Action: Mouse pressed left at (699, 327)
Screenshot: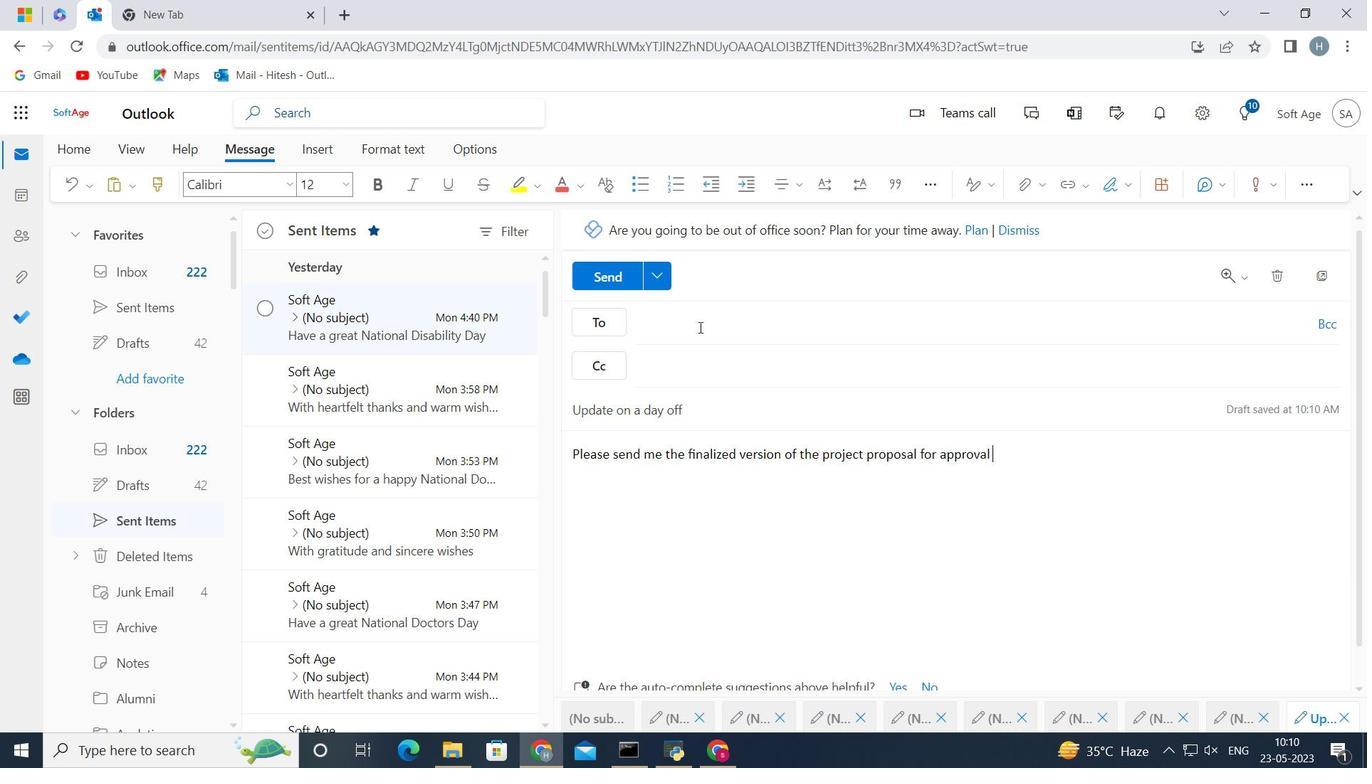 
Action: Key pressed softage.7<Key.shift>@softage.net
Screenshot: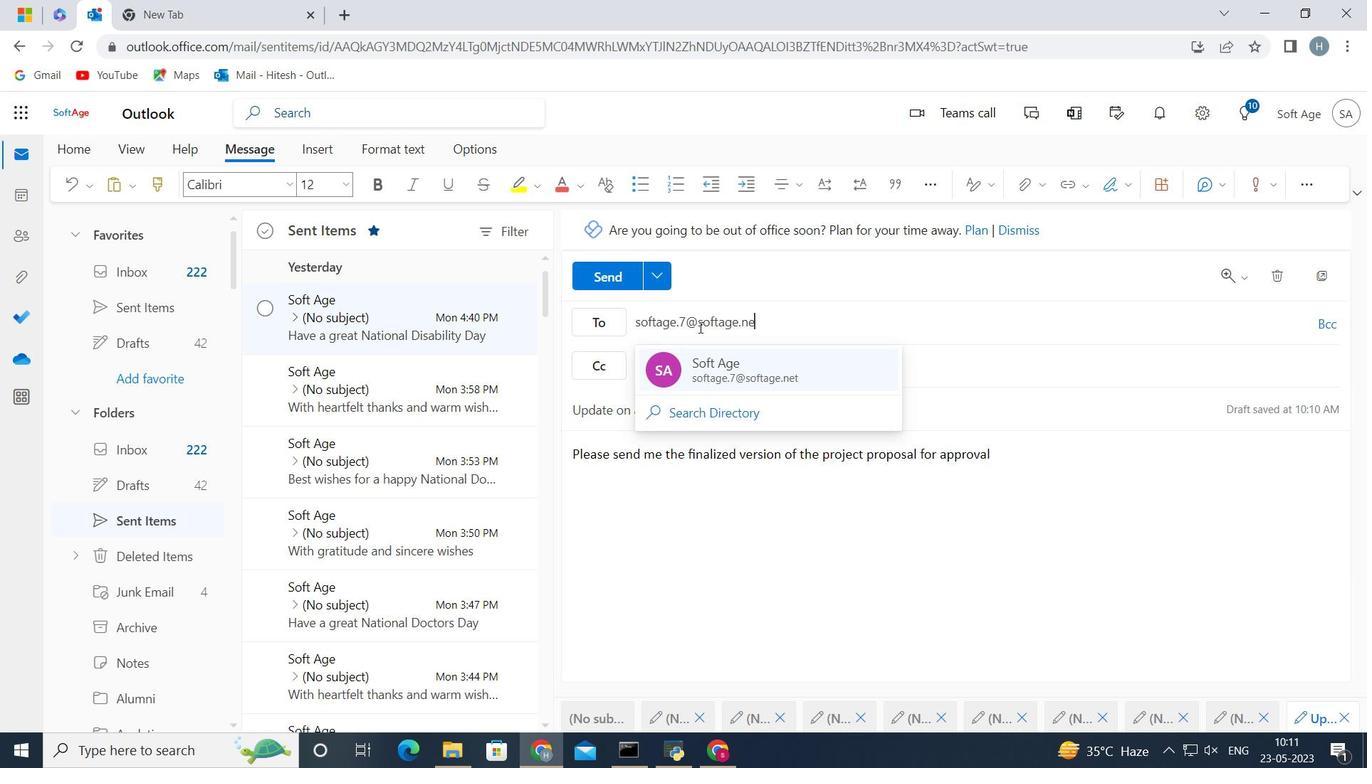 
Action: Mouse moved to (764, 370)
Screenshot: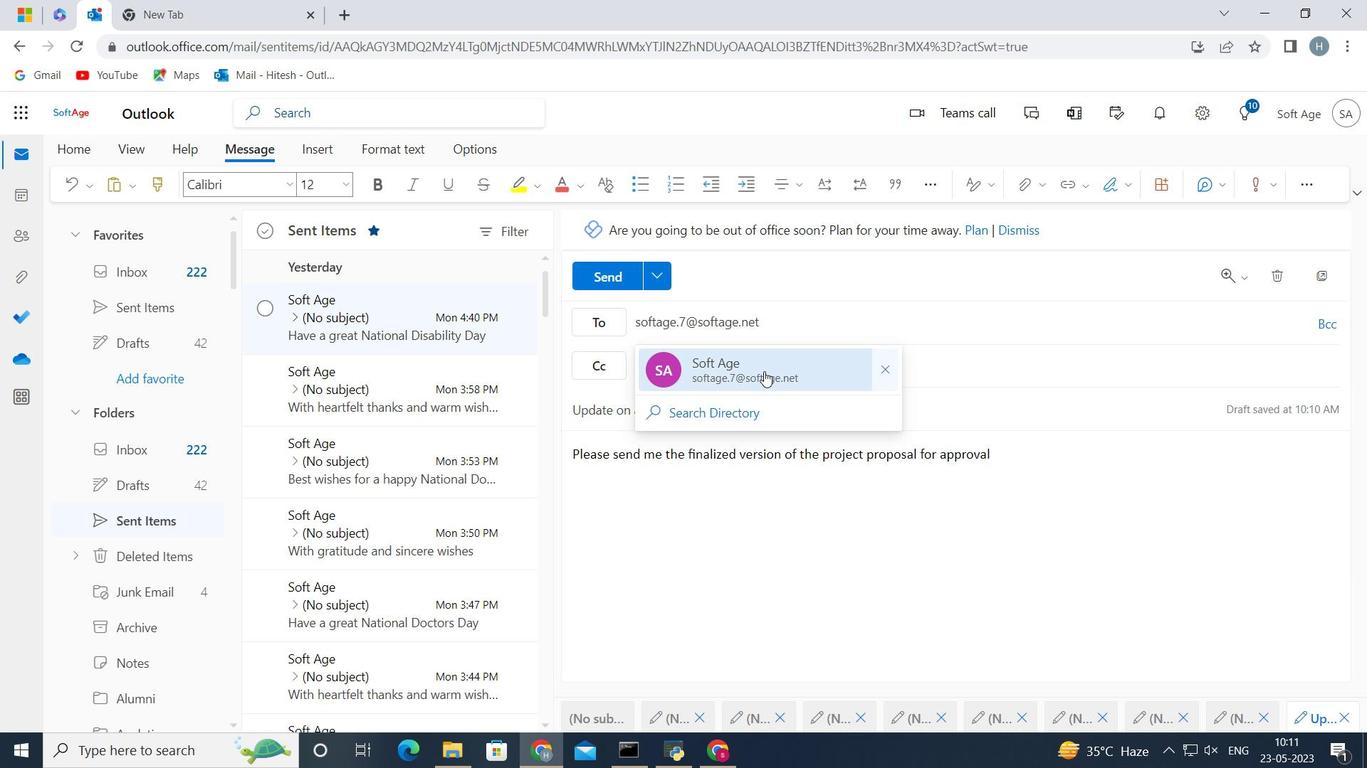 
Action: Mouse pressed left at (764, 370)
Screenshot: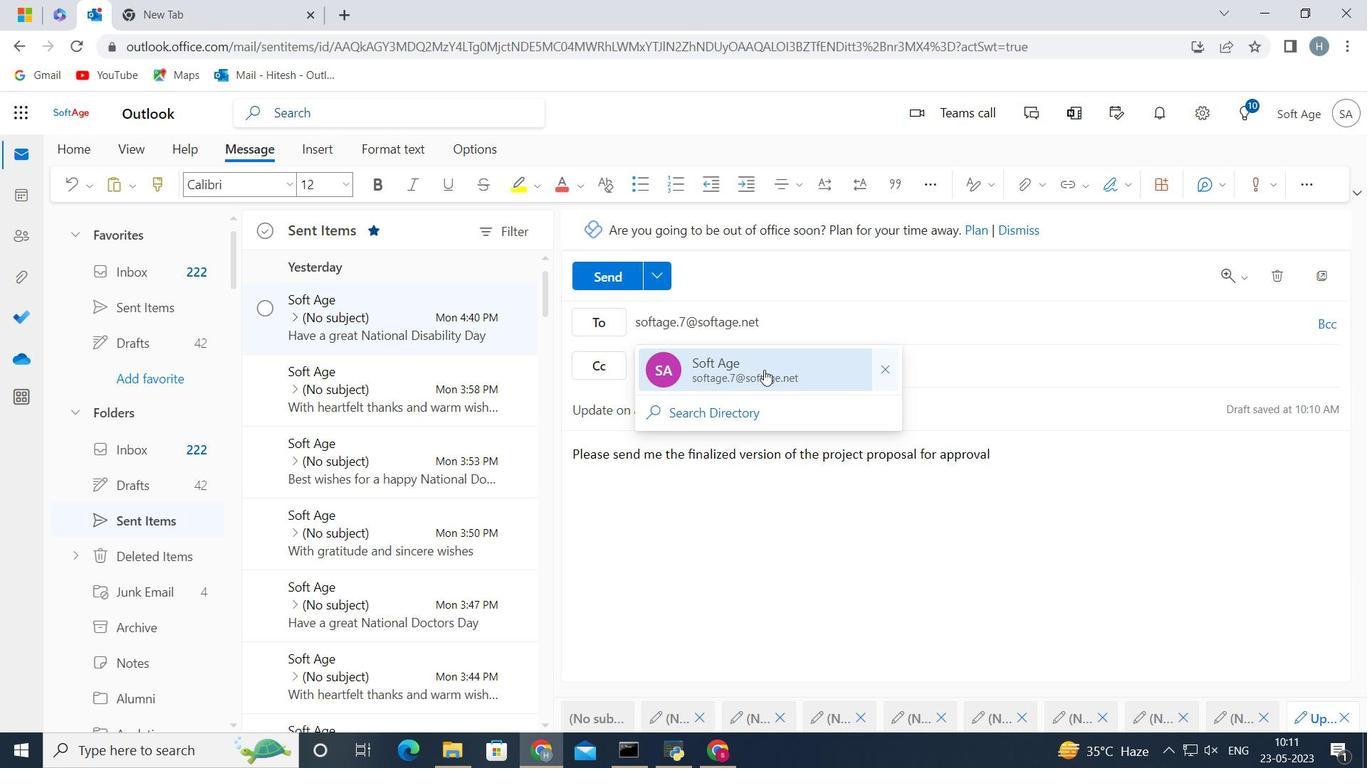 
Action: Mouse moved to (604, 277)
Screenshot: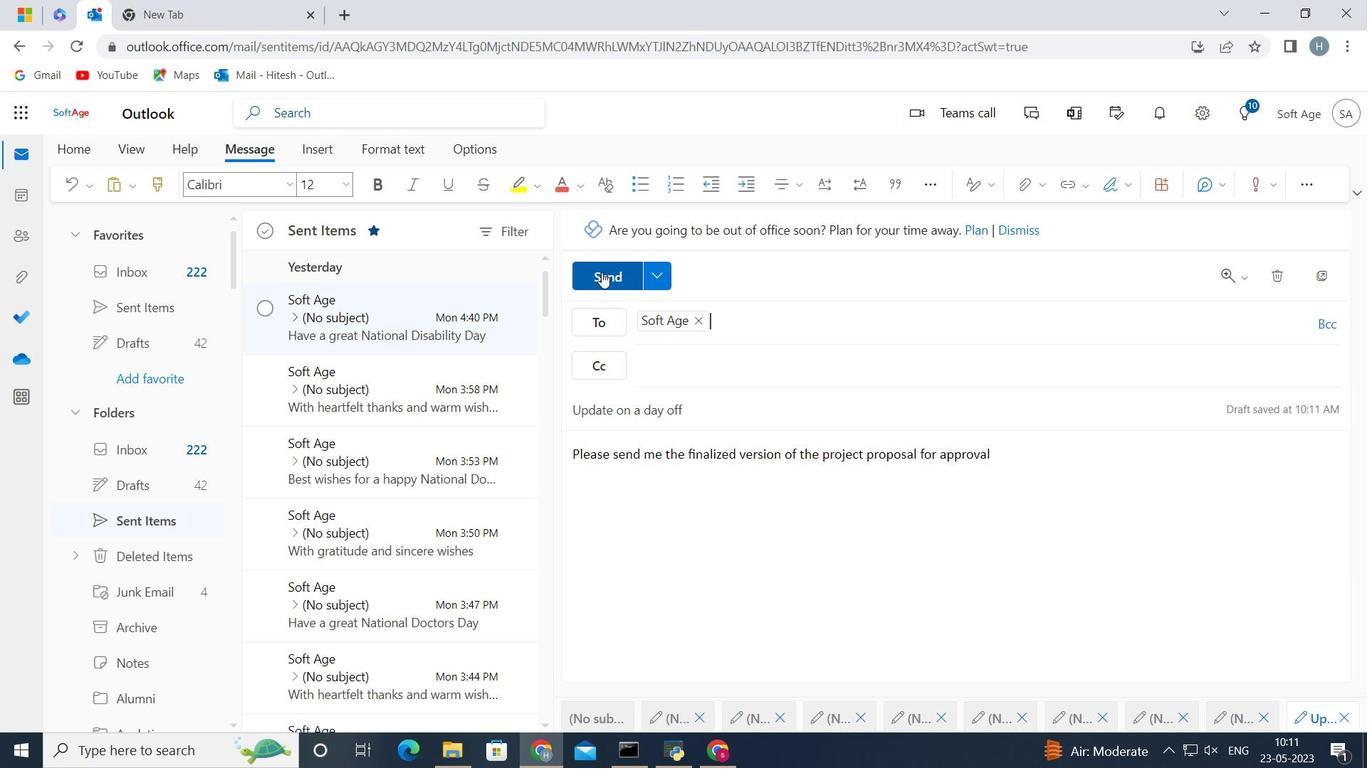 
Action: Mouse pressed left at (604, 277)
Screenshot: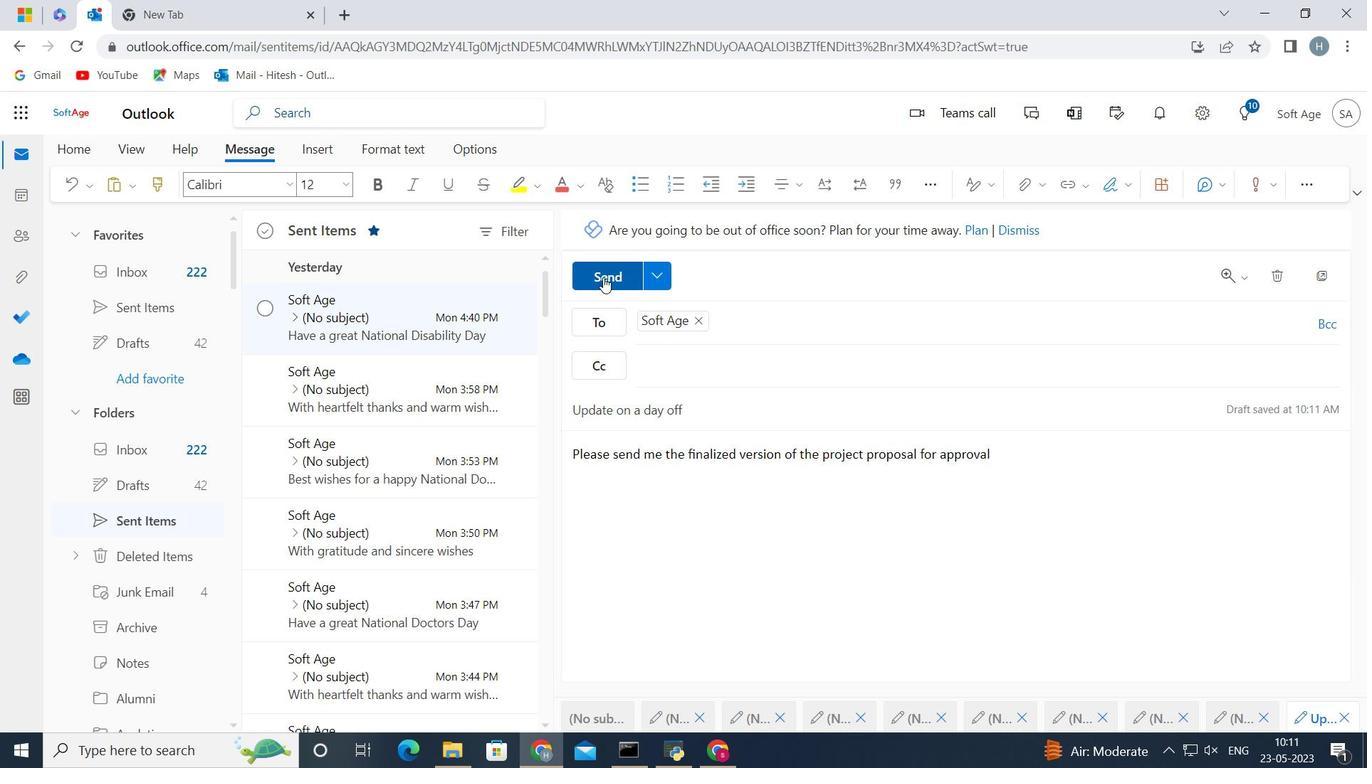 
Action: Mouse moved to (390, 323)
Screenshot: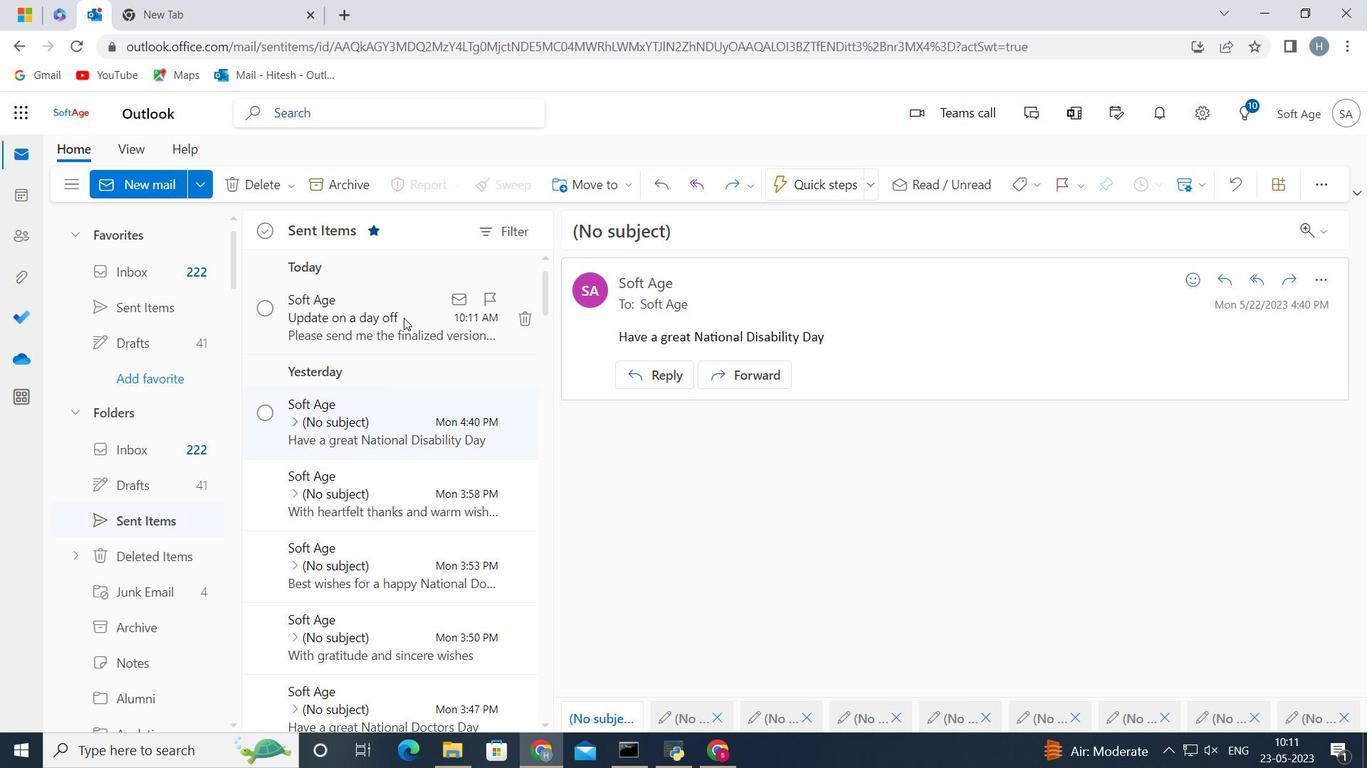 
Action: Mouse pressed left at (390, 323)
Screenshot: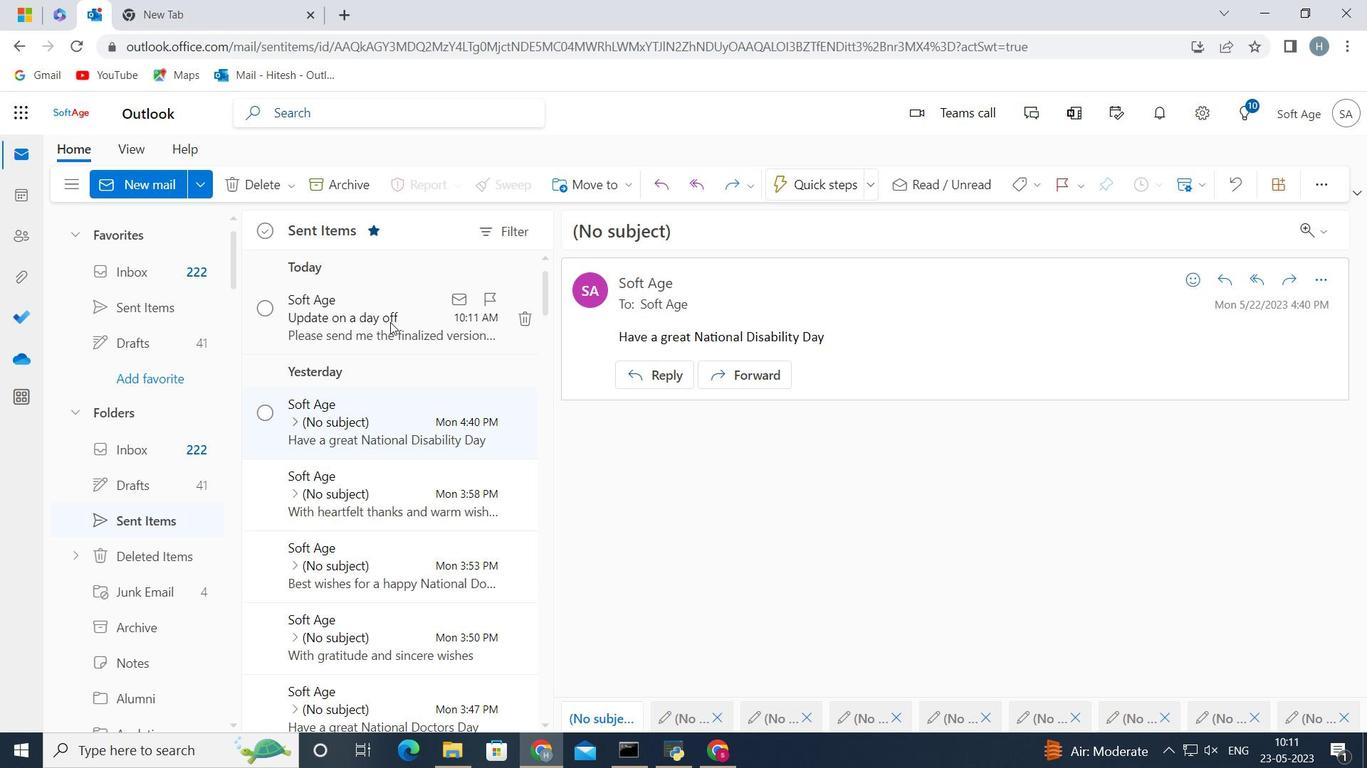 
Action: Mouse moved to (593, 188)
Screenshot: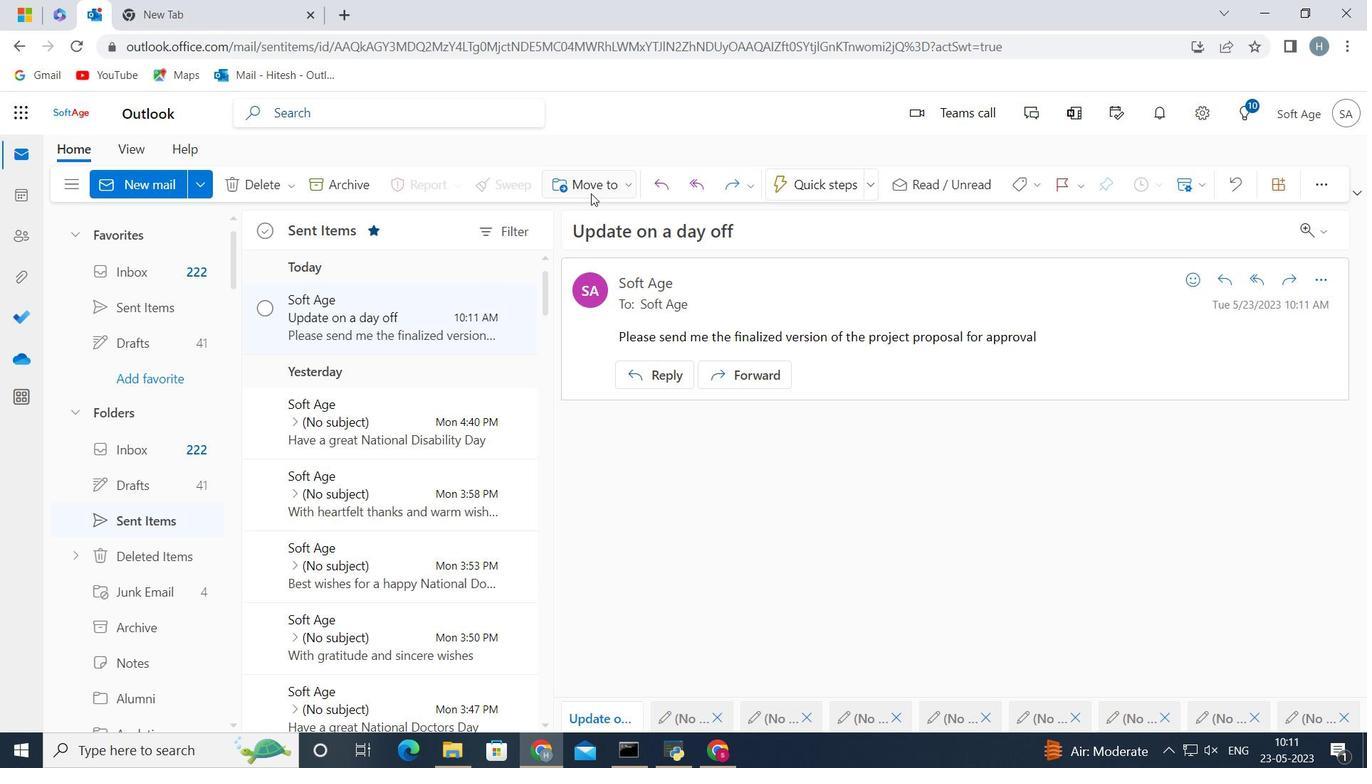 
Action: Mouse pressed left at (593, 188)
Screenshot: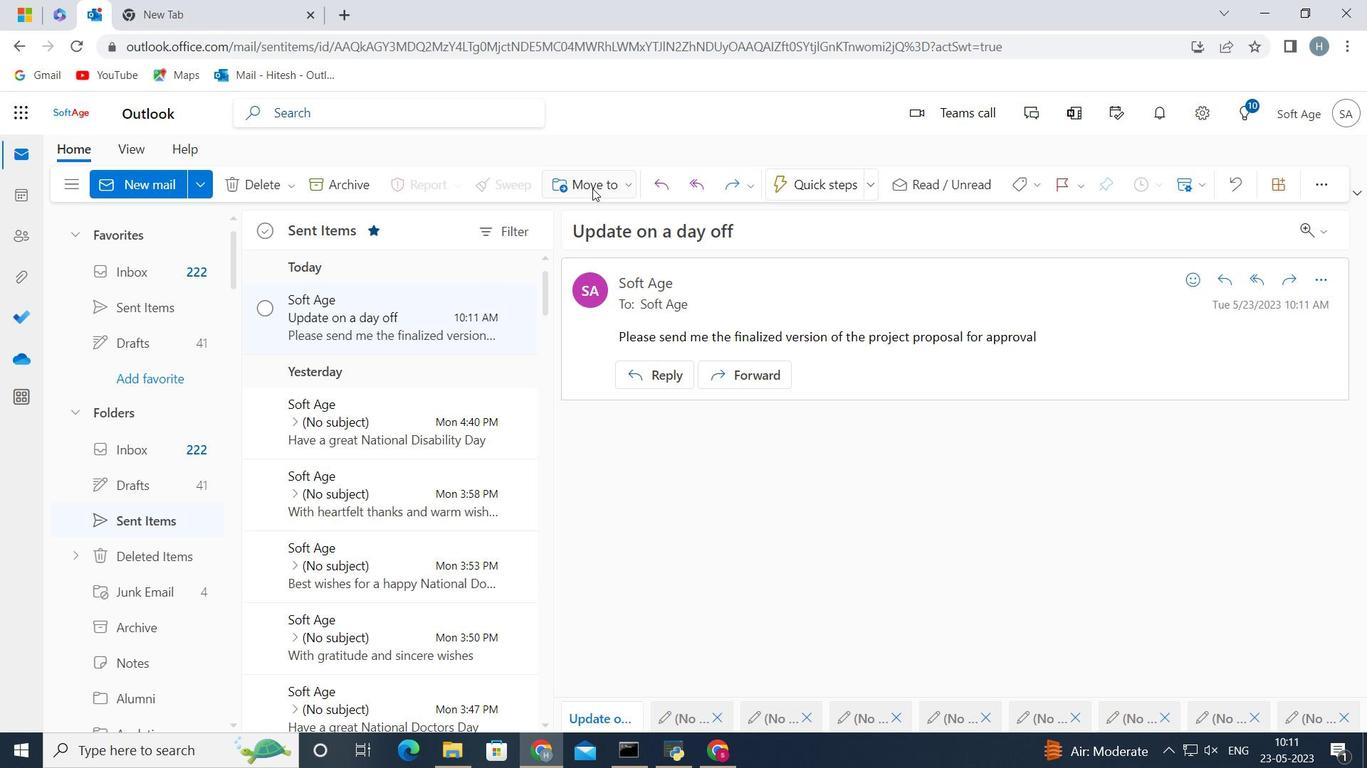 
Action: Mouse moved to (620, 212)
Screenshot: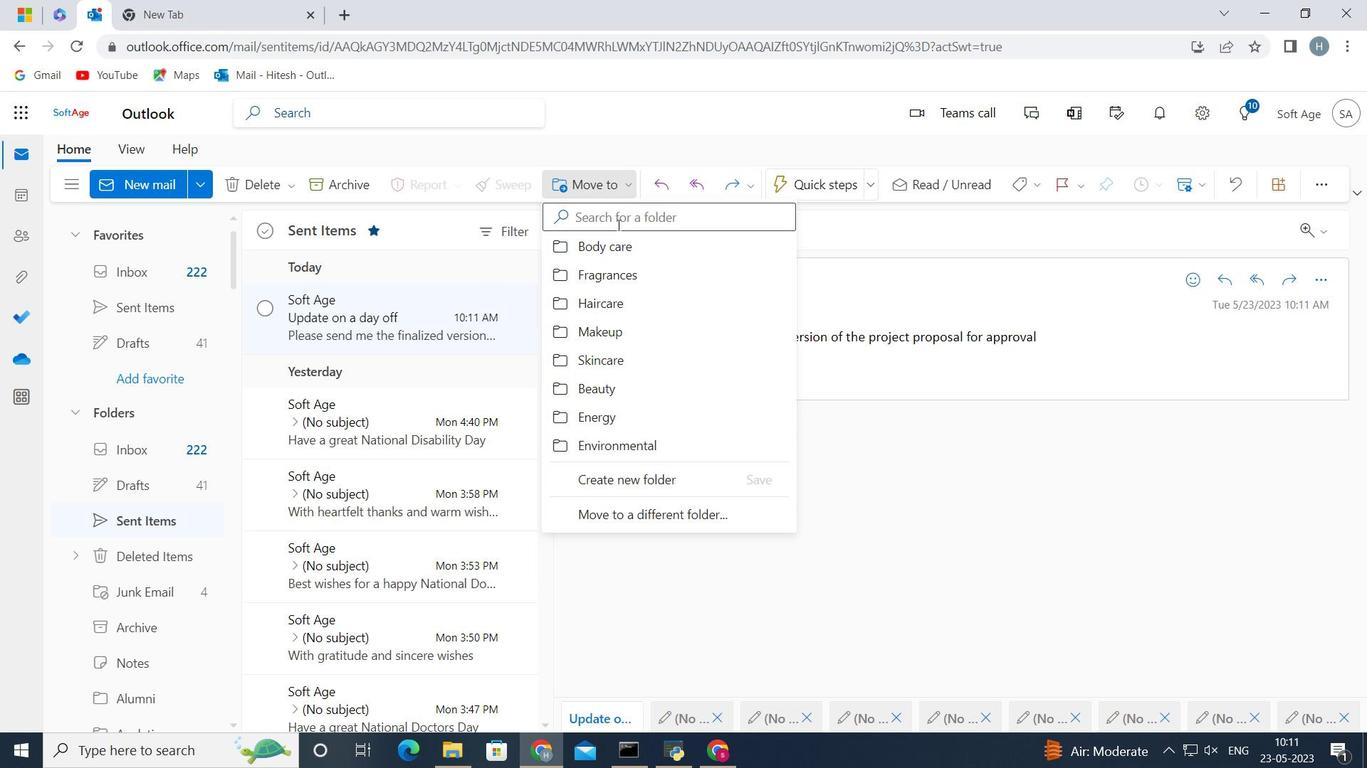 
Action: Mouse pressed left at (620, 212)
Screenshot: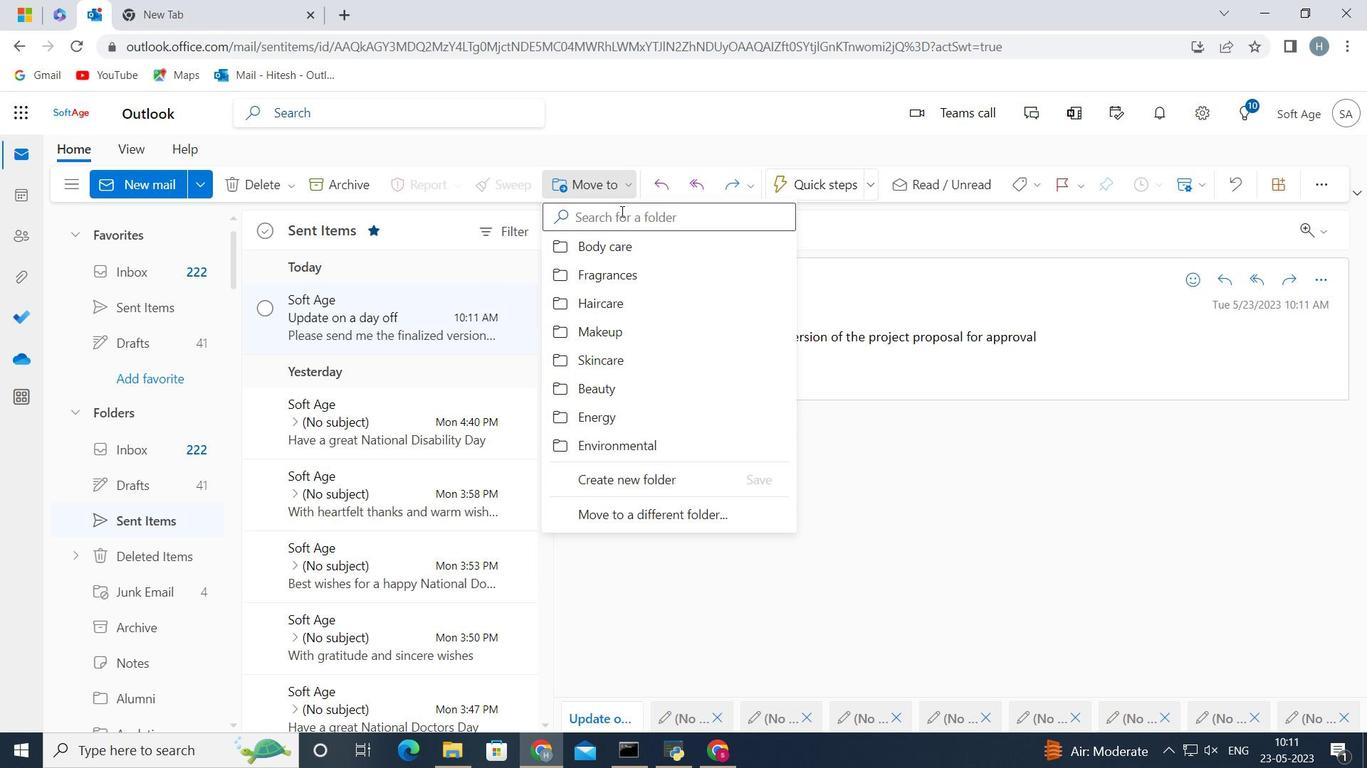 
Action: Key pressed <Key.shift>Wellness
Screenshot: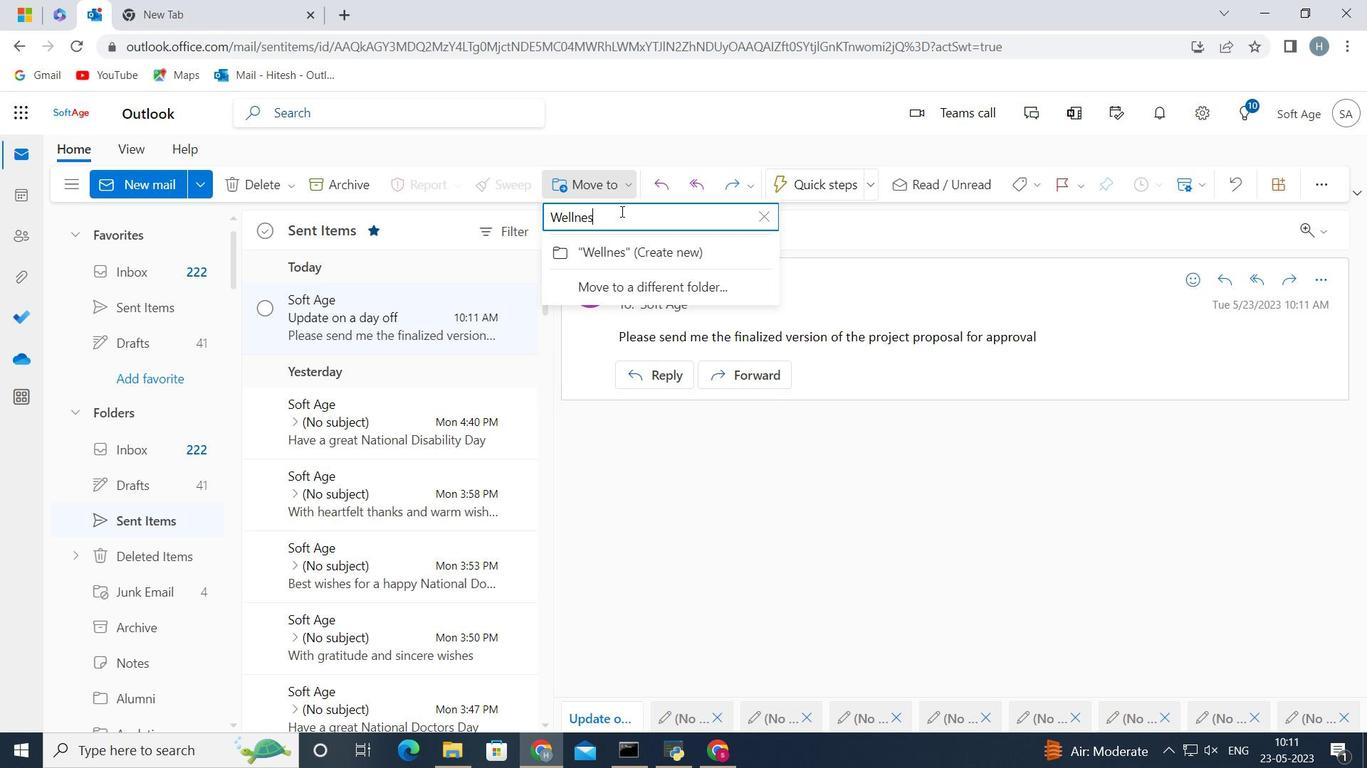 
Action: Mouse moved to (611, 251)
Screenshot: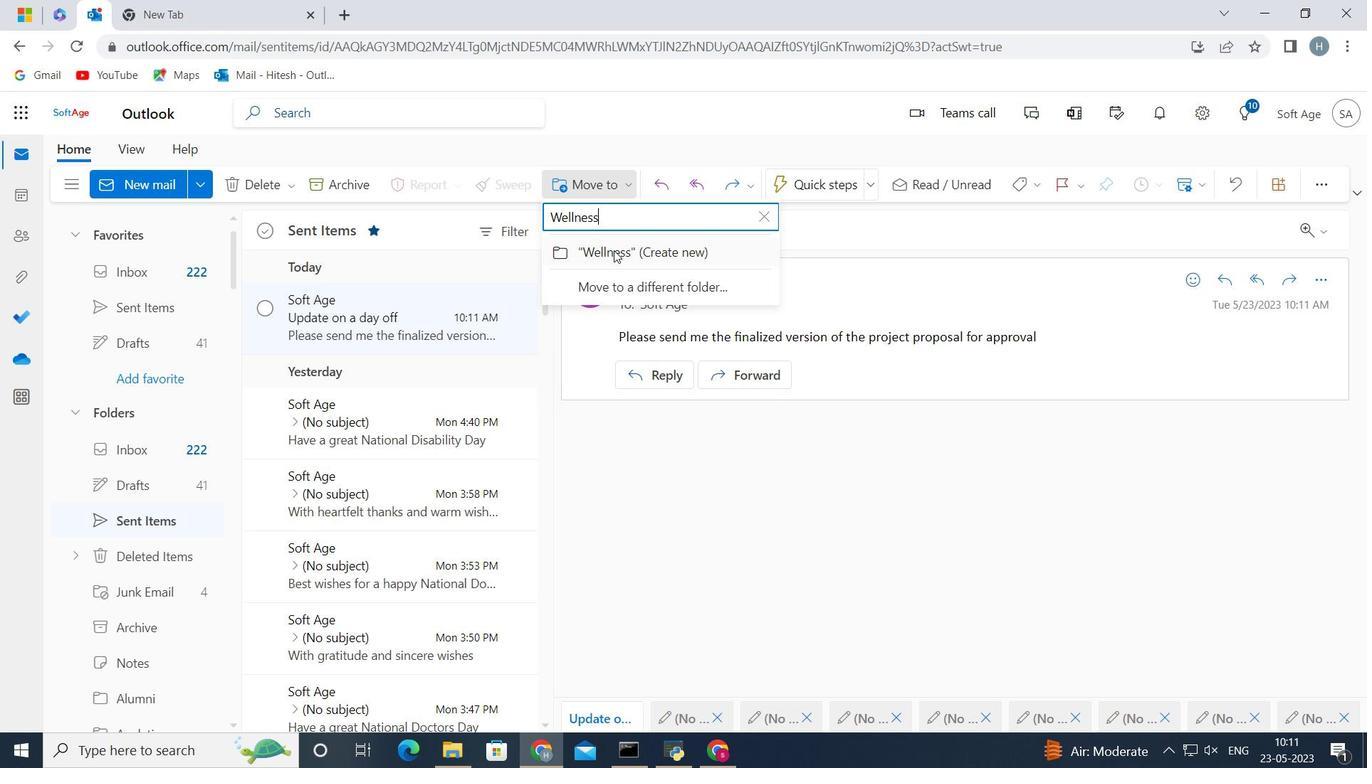 
Action: Mouse pressed left at (611, 251)
Screenshot: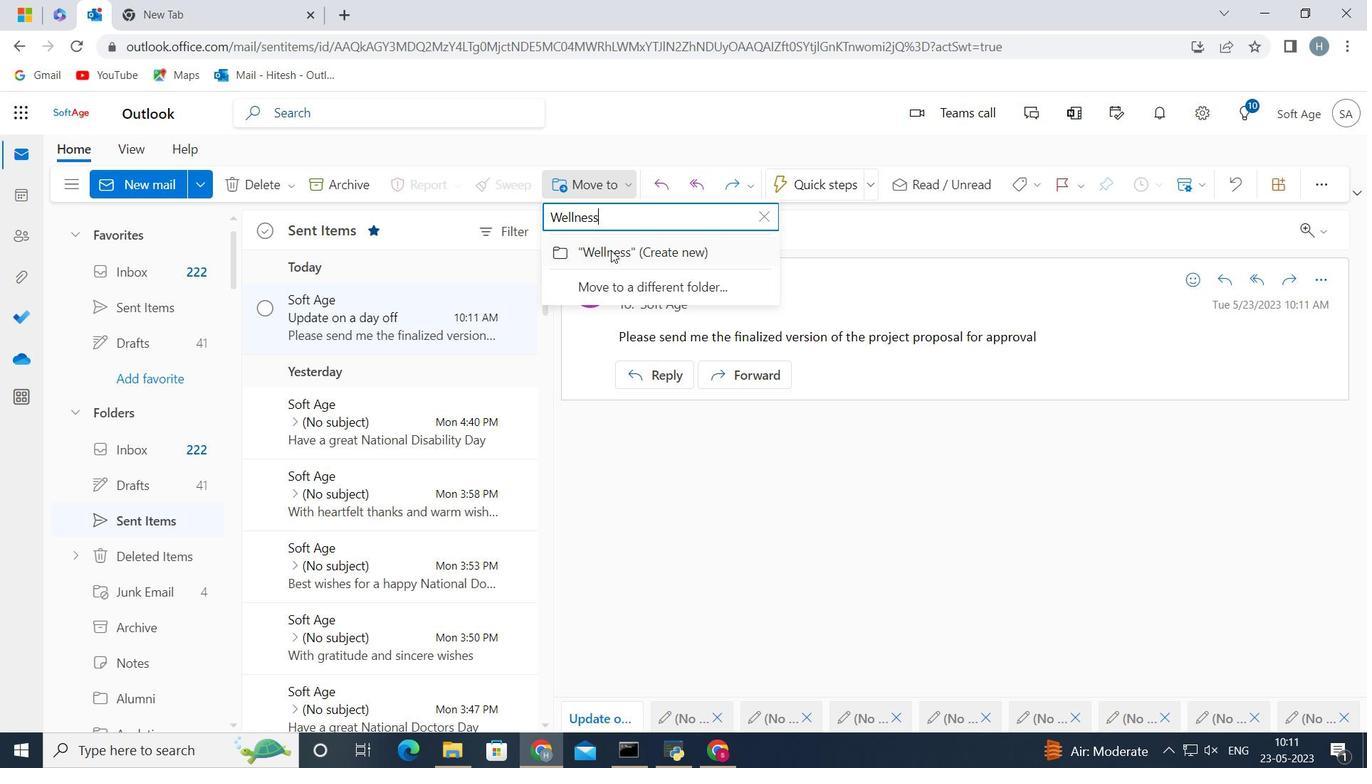 
Action: Mouse moved to (654, 464)
Screenshot: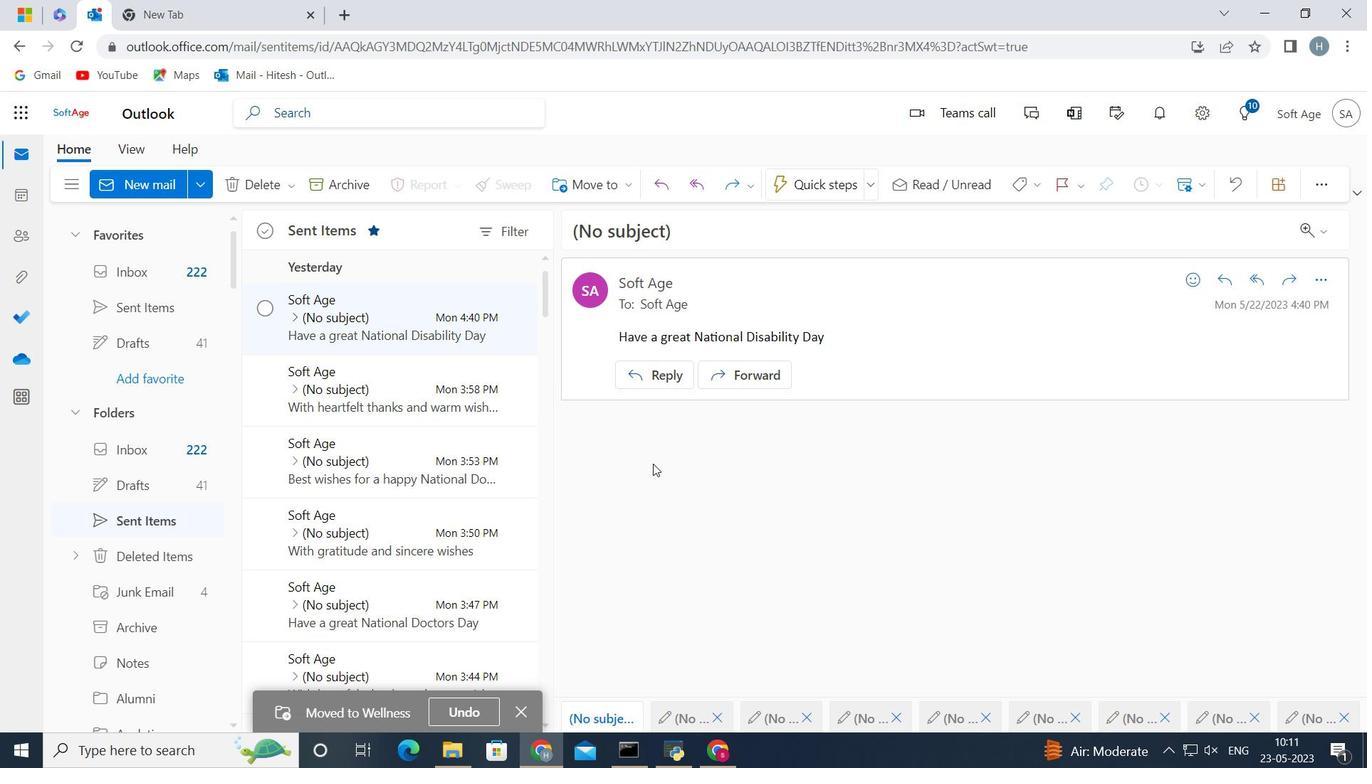 
